 Task: In the  document customer.epubSelect Headings and apply  'Bold' Select the text and align it to the  'Center'. Select the table and apply  All Borders
Action: Mouse moved to (275, 386)
Screenshot: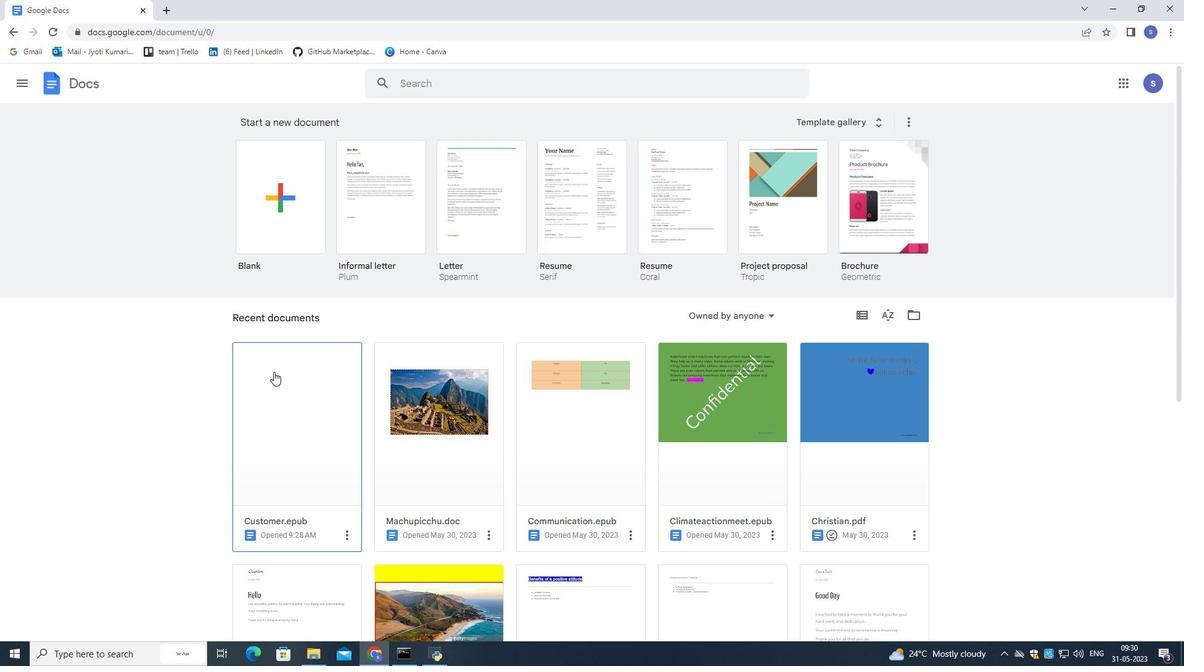 
Action: Mouse pressed left at (275, 386)
Screenshot: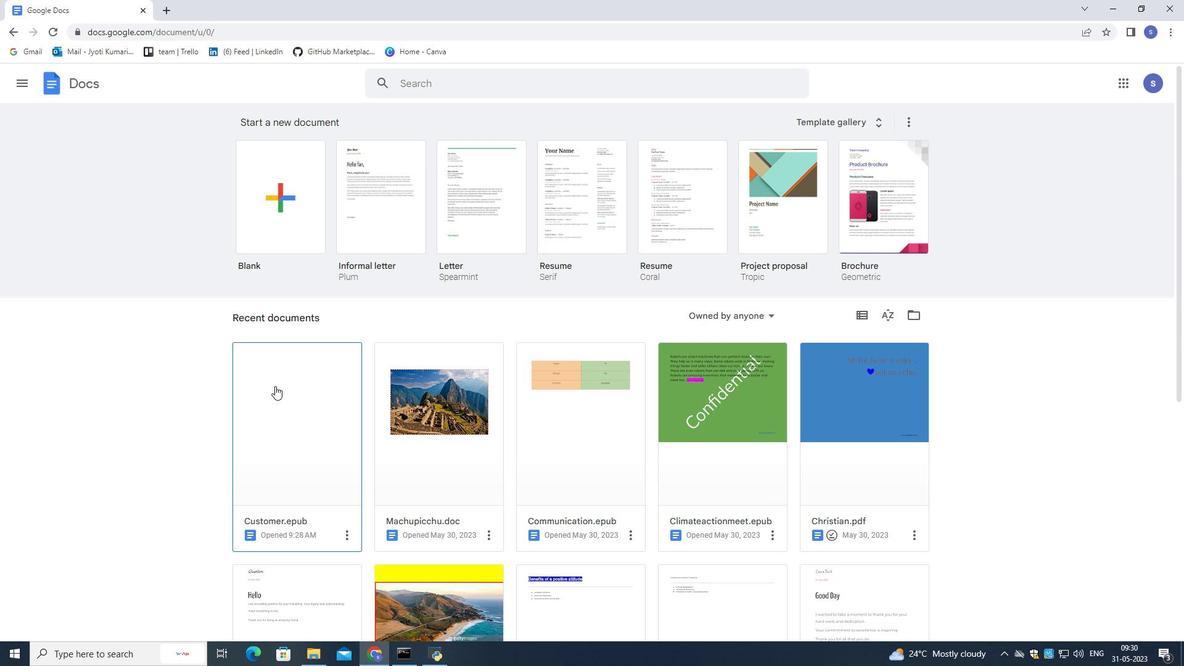 
Action: Mouse moved to (676, 243)
Screenshot: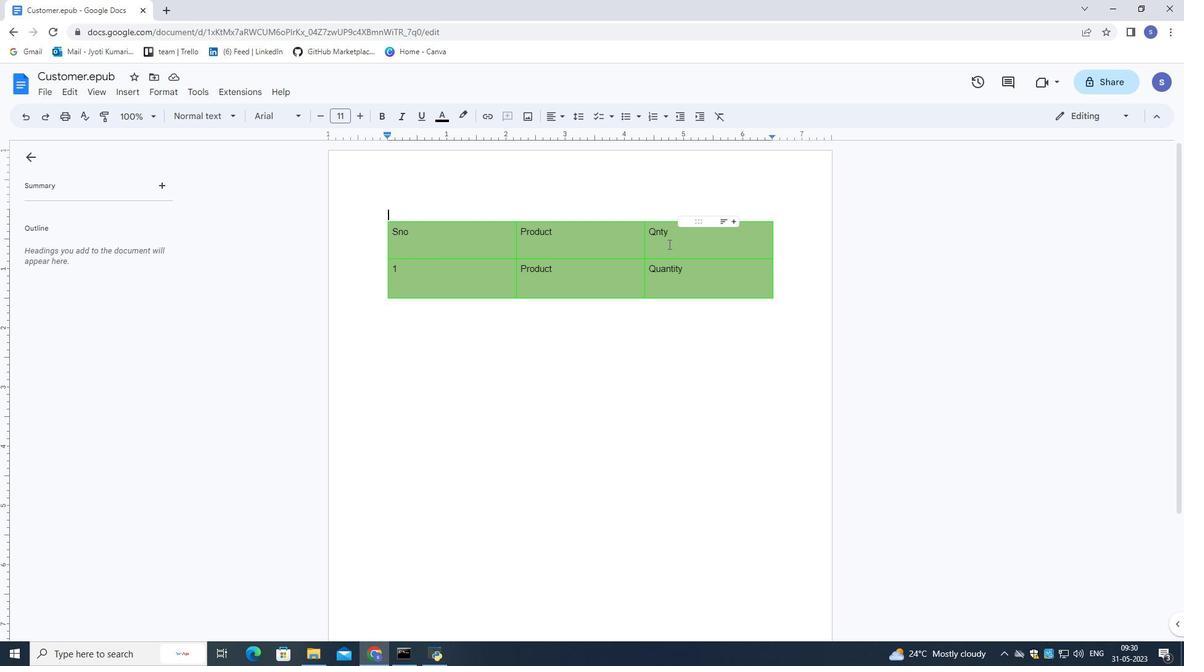 
Action: Mouse pressed left at (676, 243)
Screenshot: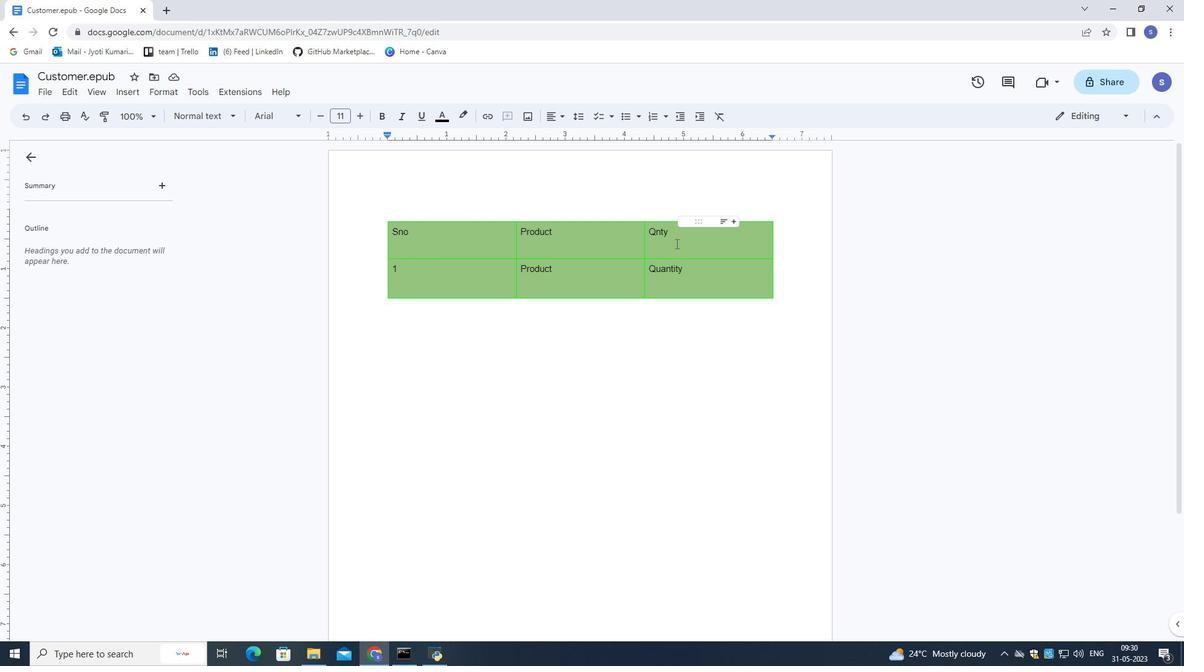 
Action: Mouse moved to (133, 91)
Screenshot: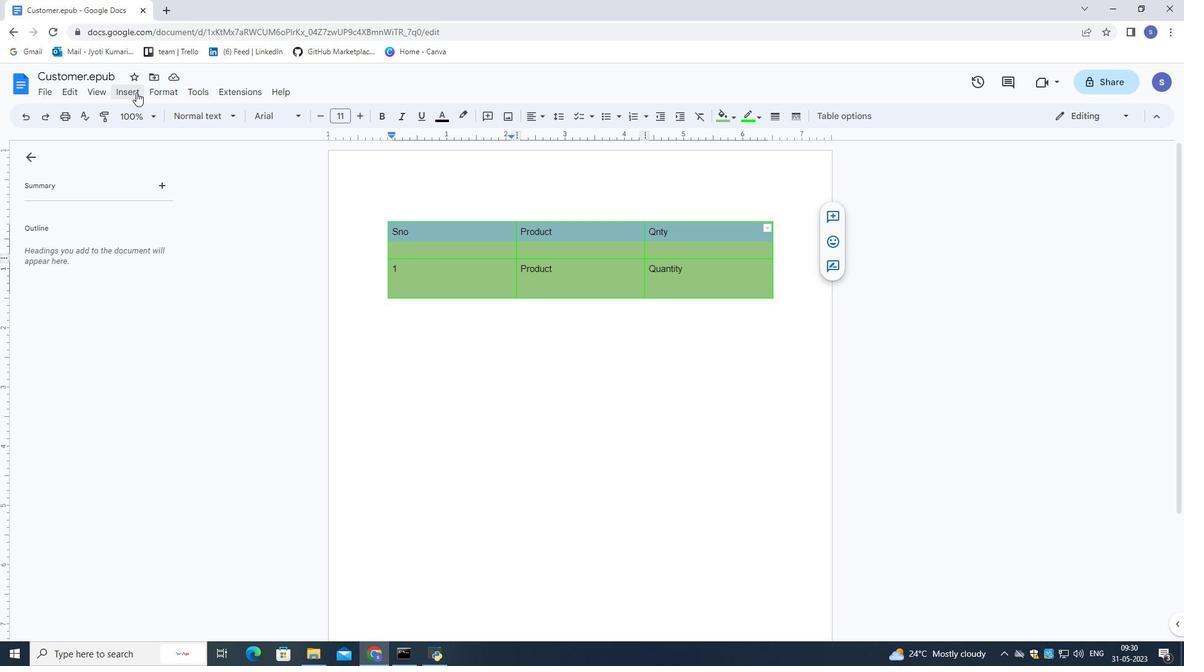 
Action: Mouse pressed left at (133, 91)
Screenshot: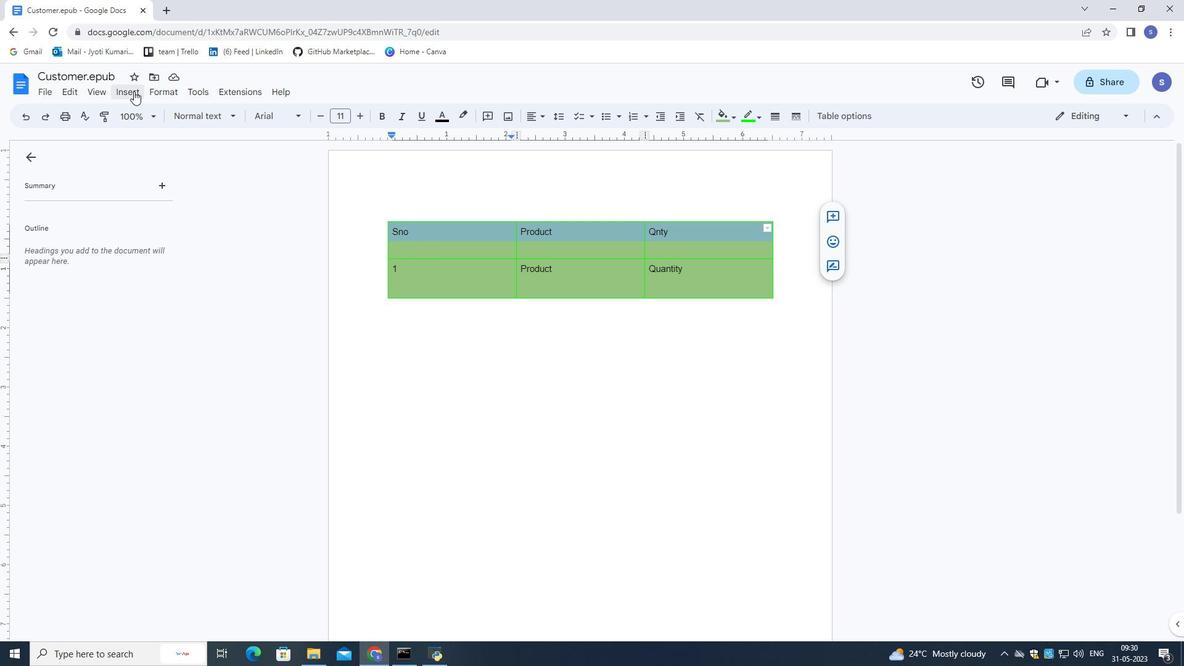 
Action: Mouse moved to (415, 114)
Screenshot: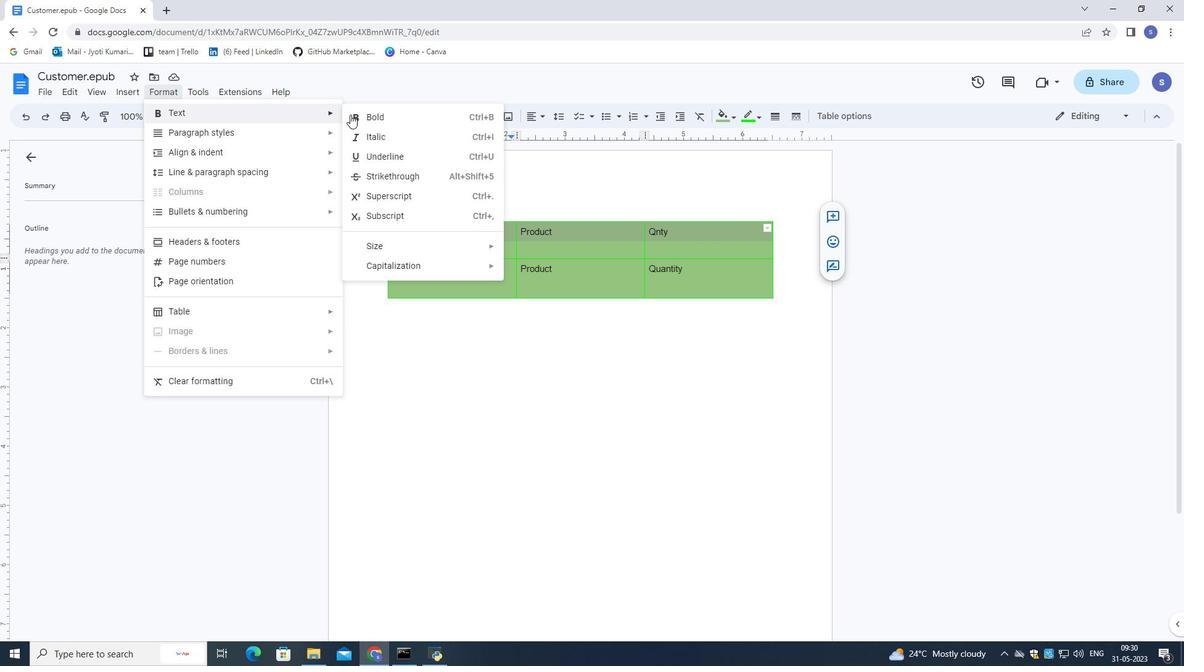 
Action: Mouse pressed left at (415, 114)
Screenshot: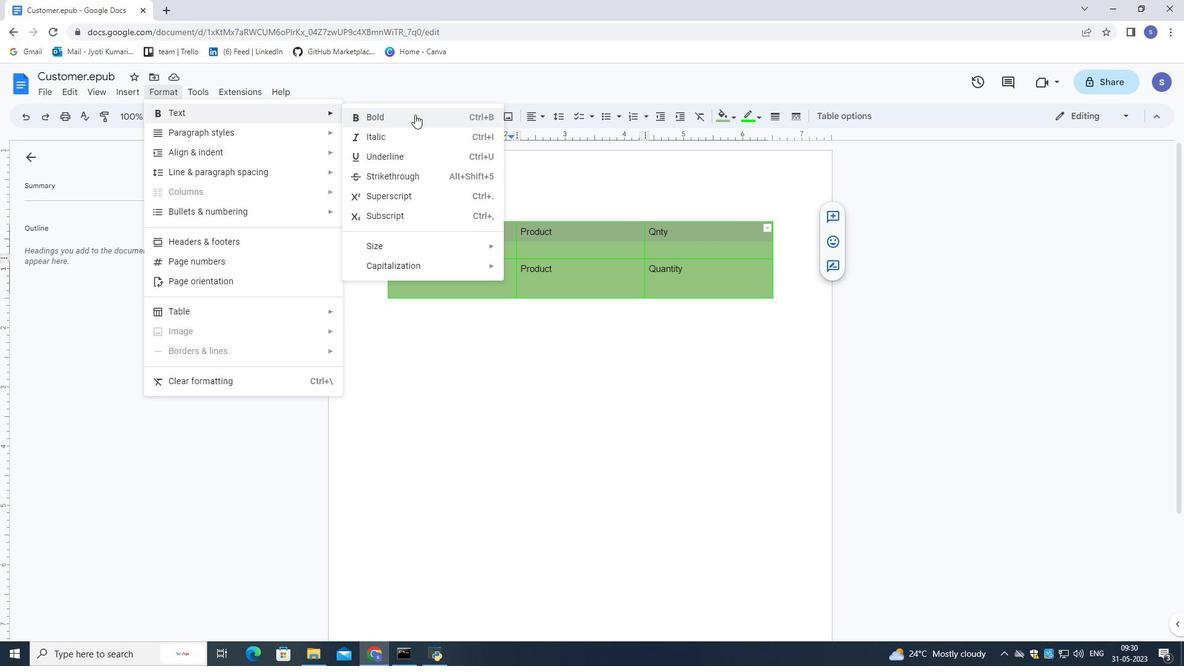 
Action: Mouse moved to (478, 351)
Screenshot: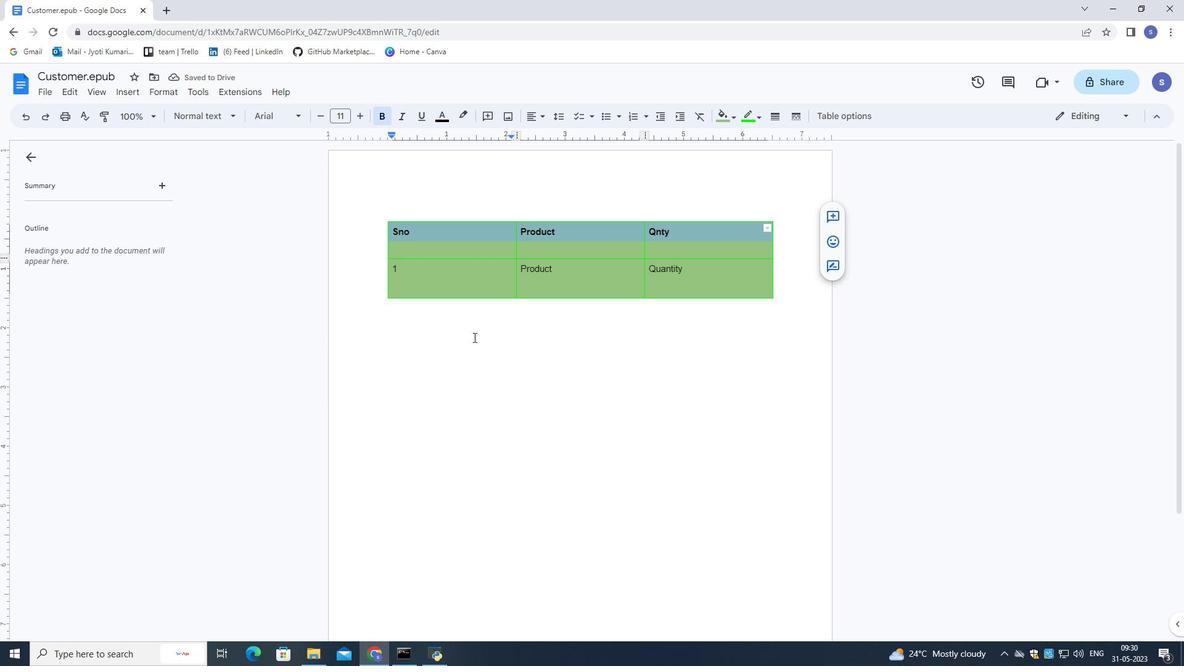 
Action: Mouse pressed left at (478, 351)
Screenshot: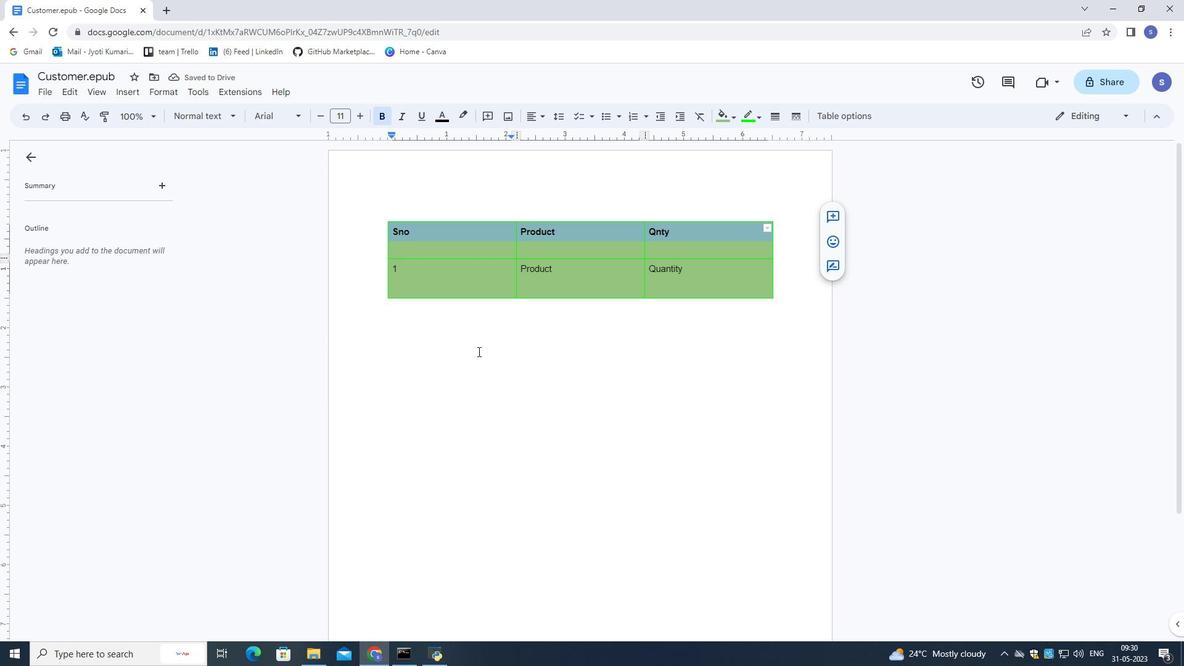 
Action: Mouse moved to (706, 275)
Screenshot: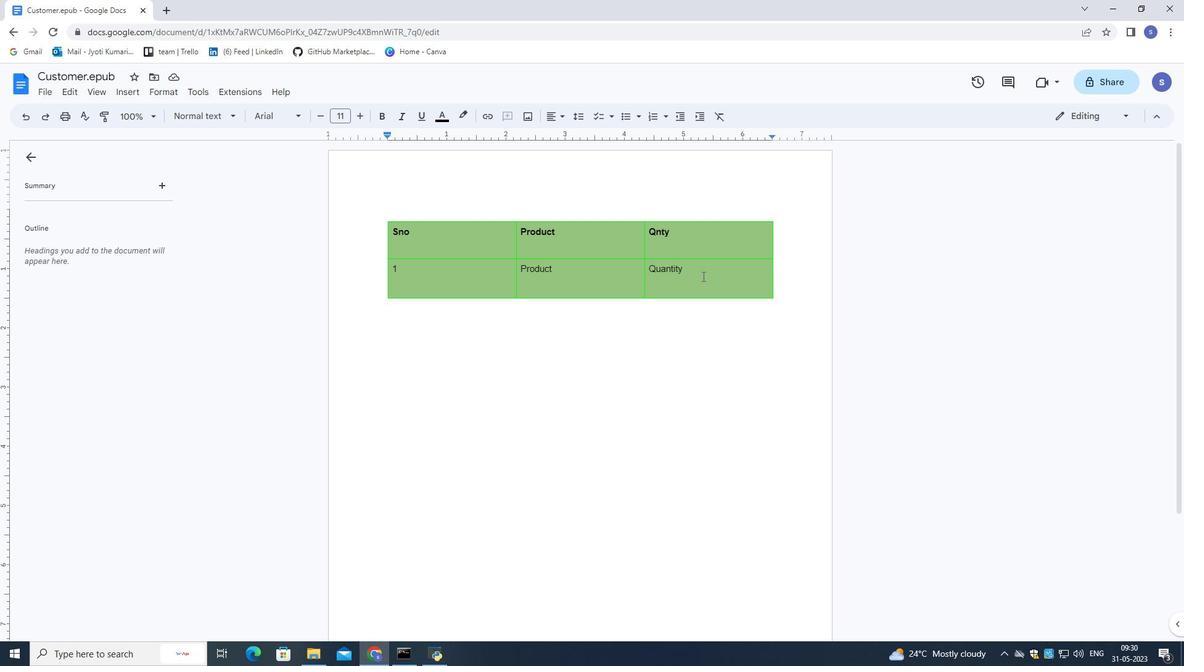 
Action: Mouse pressed left at (706, 275)
Screenshot: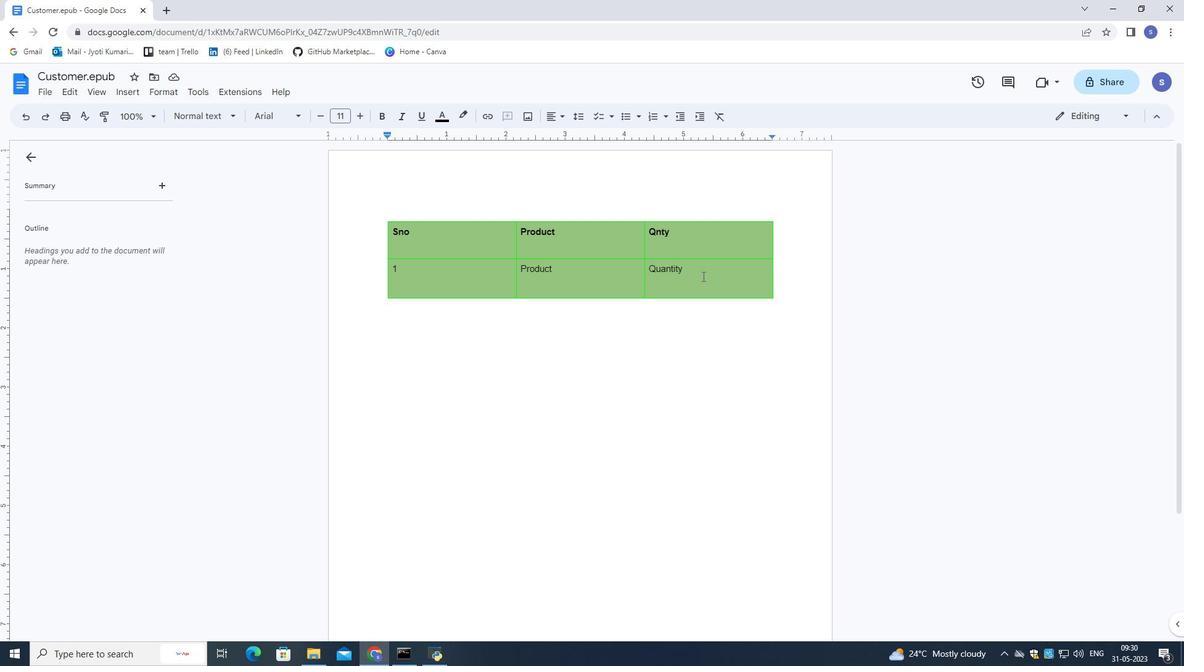 
Action: Mouse moved to (544, 116)
Screenshot: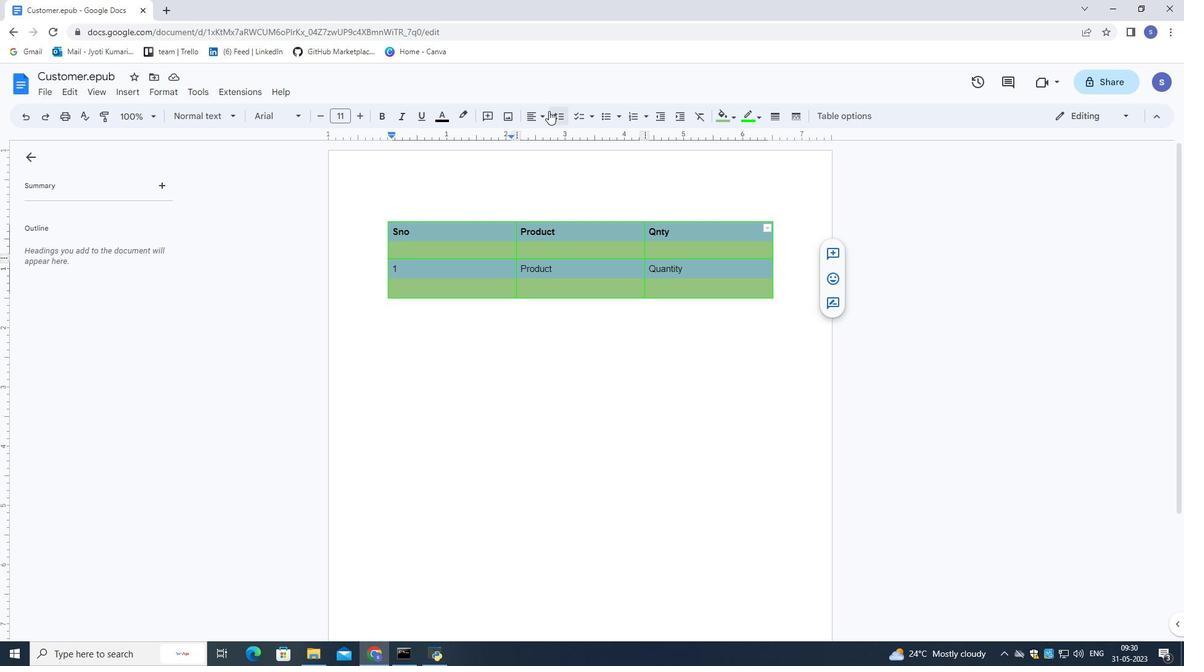 
Action: Mouse pressed left at (544, 116)
Screenshot: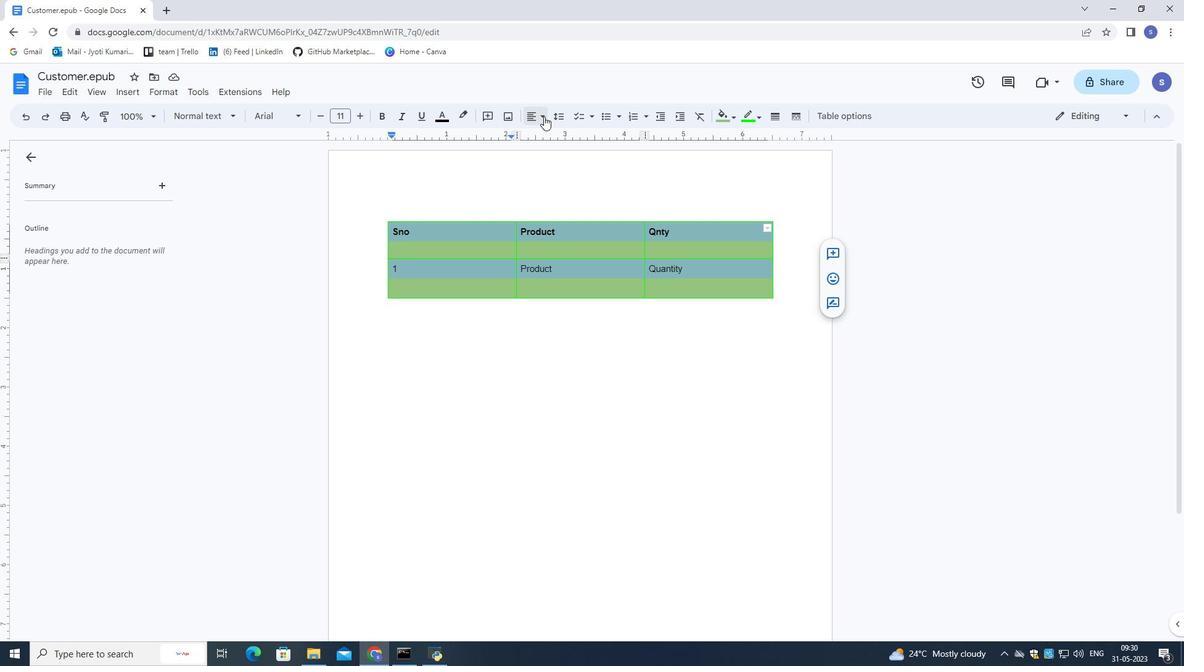 
Action: Mouse moved to (557, 144)
Screenshot: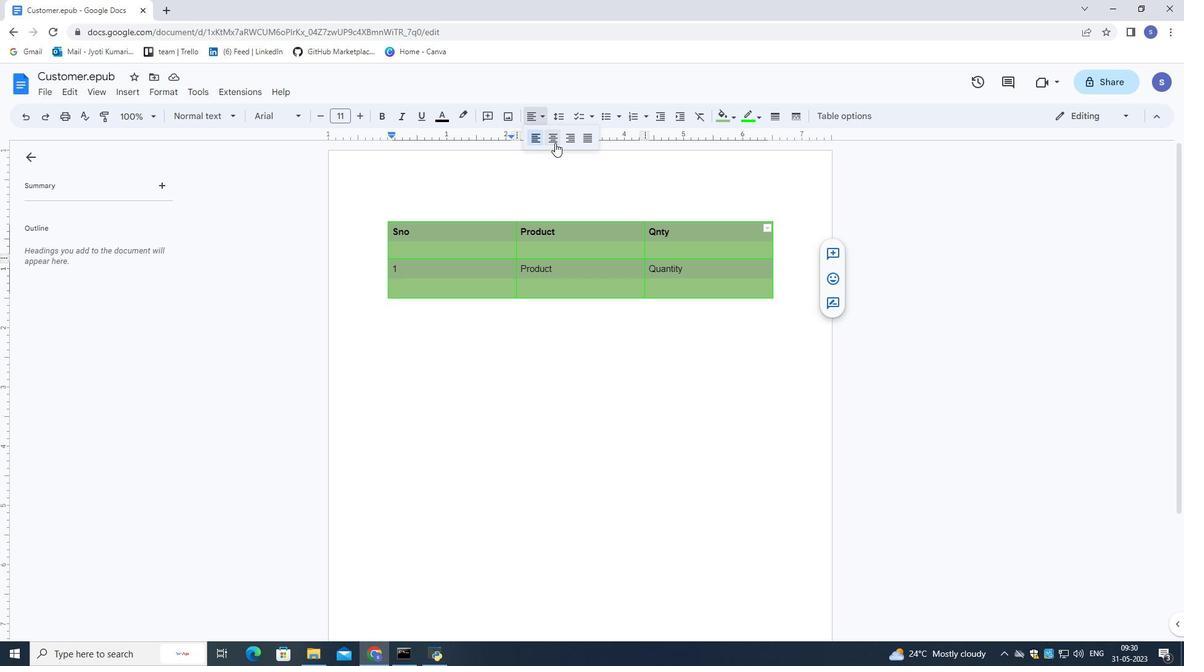 
Action: Mouse pressed left at (557, 144)
Screenshot: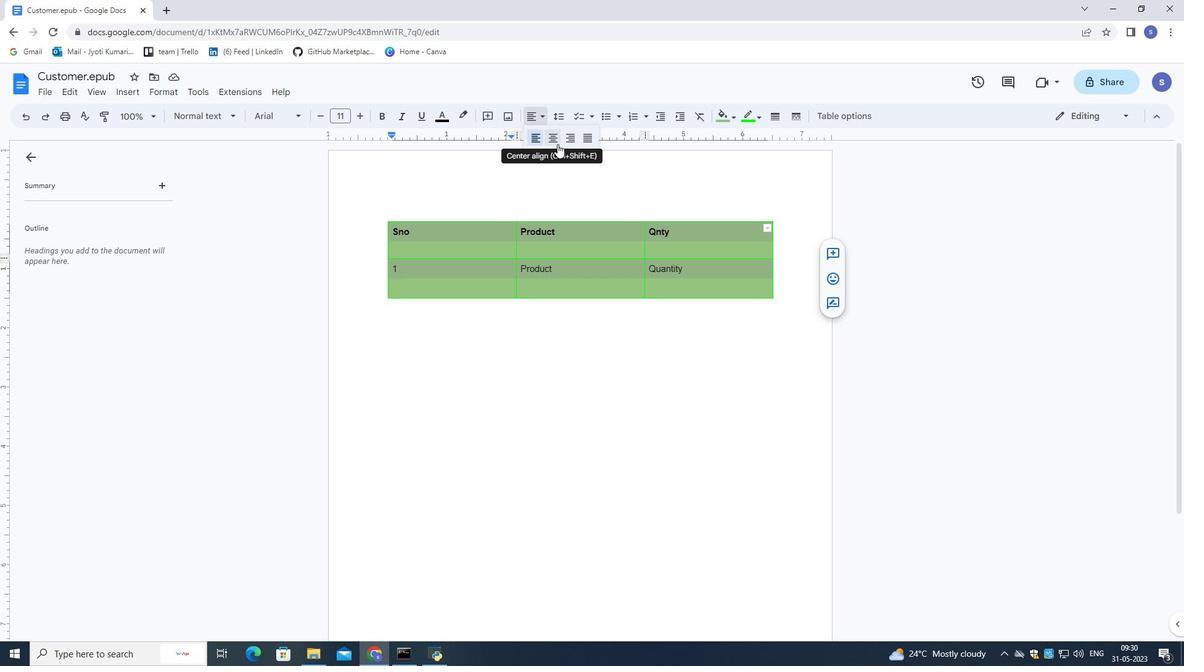 
Action: Mouse moved to (552, 188)
Screenshot: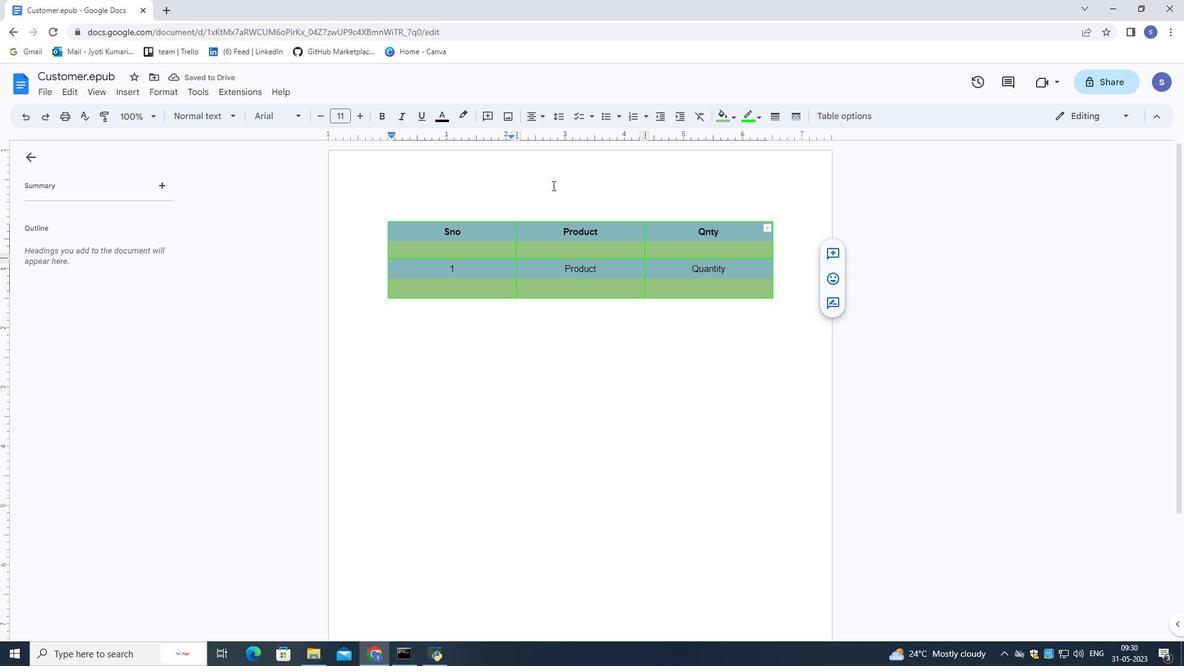 
Action: Mouse pressed left at (552, 188)
Screenshot: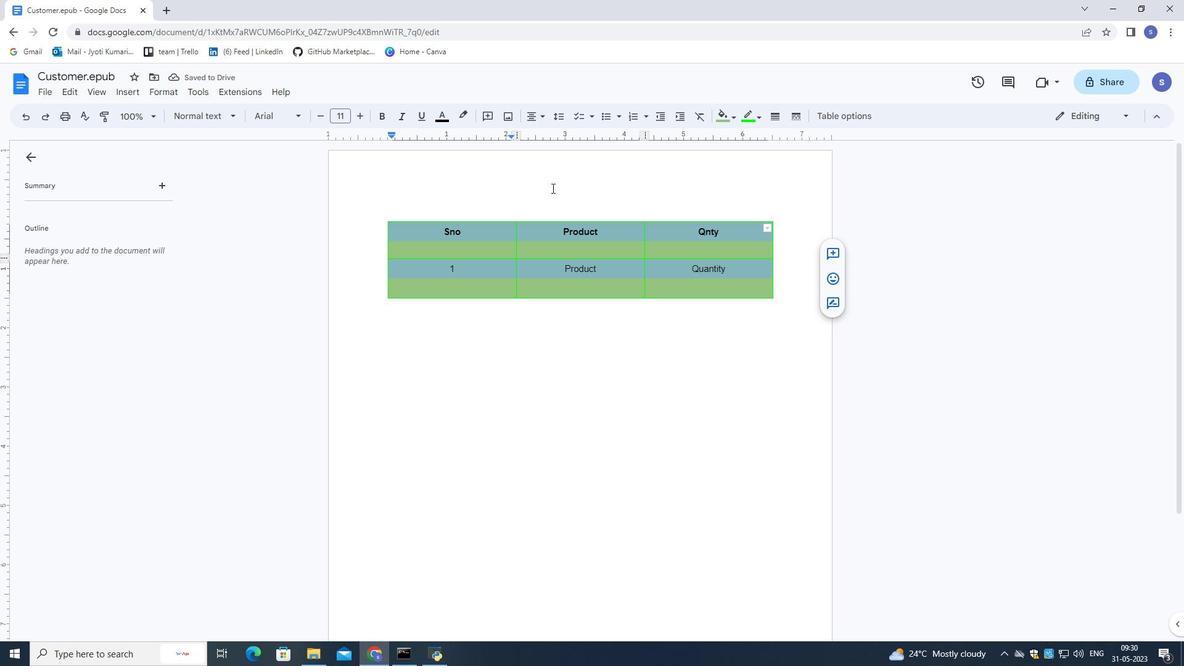 
Action: Mouse moved to (695, 289)
Screenshot: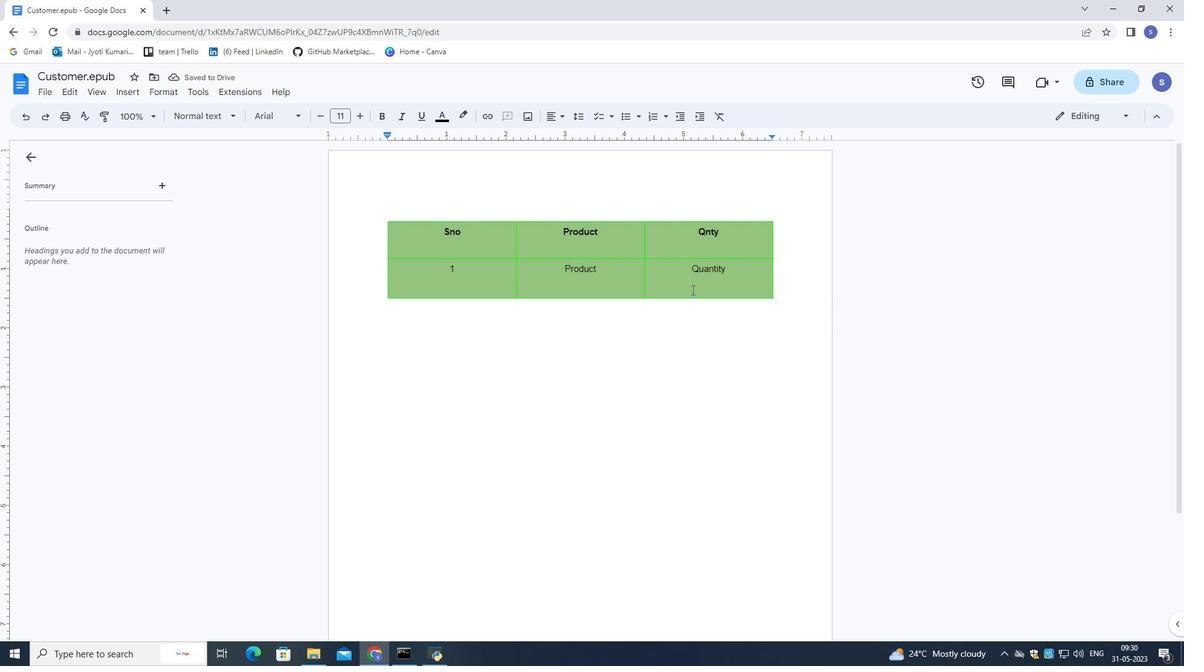 
Action: Mouse pressed left at (695, 289)
Screenshot: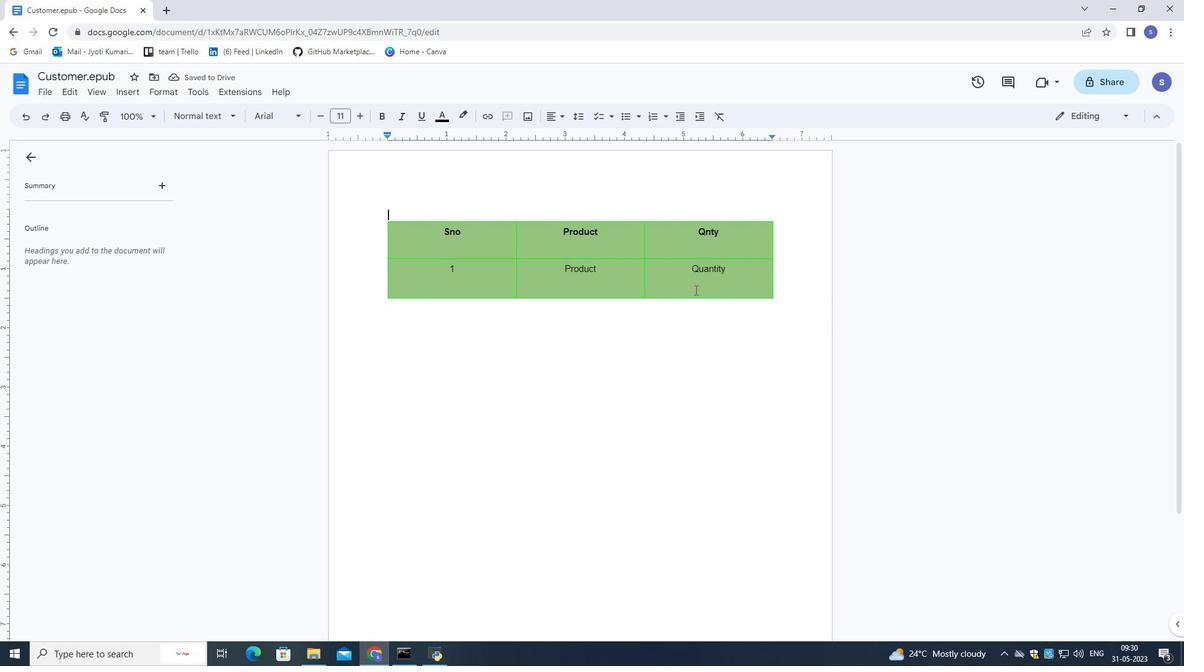 
Action: Mouse moved to (528, 318)
Screenshot: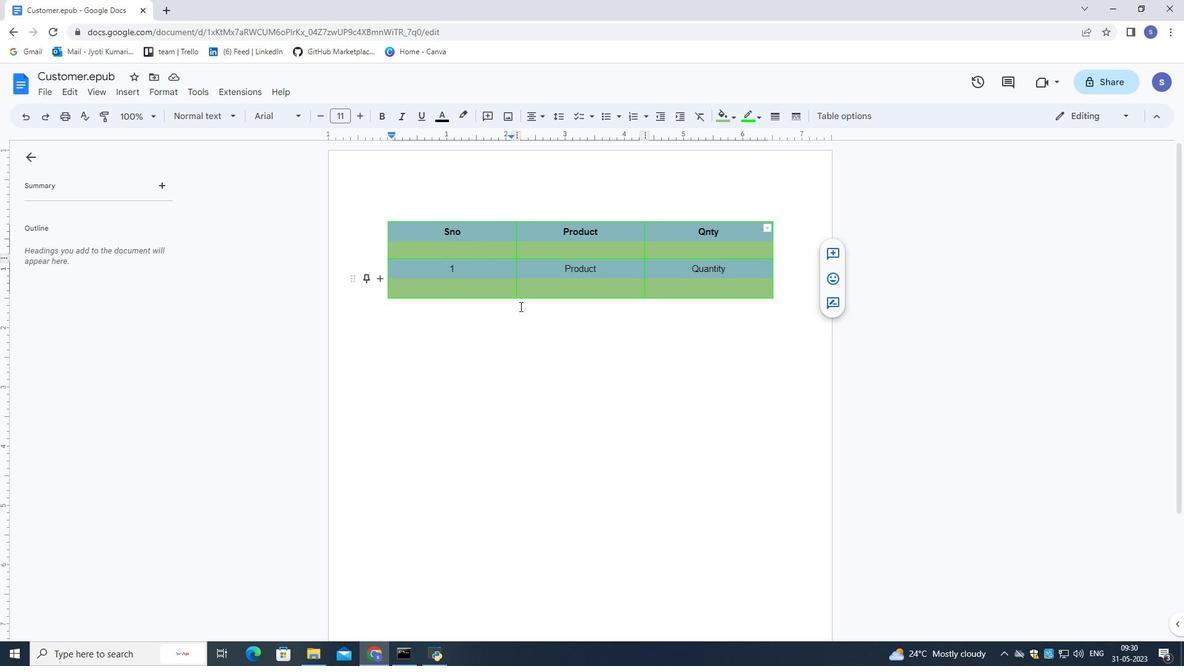 
Action: Mouse pressed left at (528, 318)
Screenshot: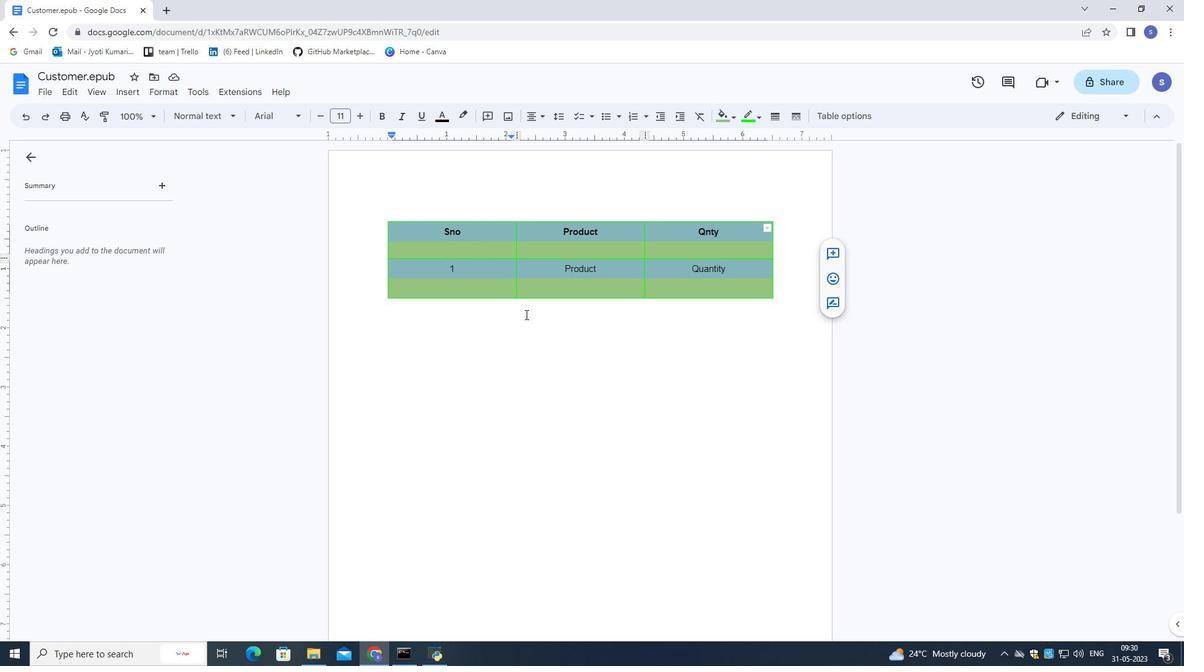 
Action: Mouse moved to (486, 282)
Screenshot: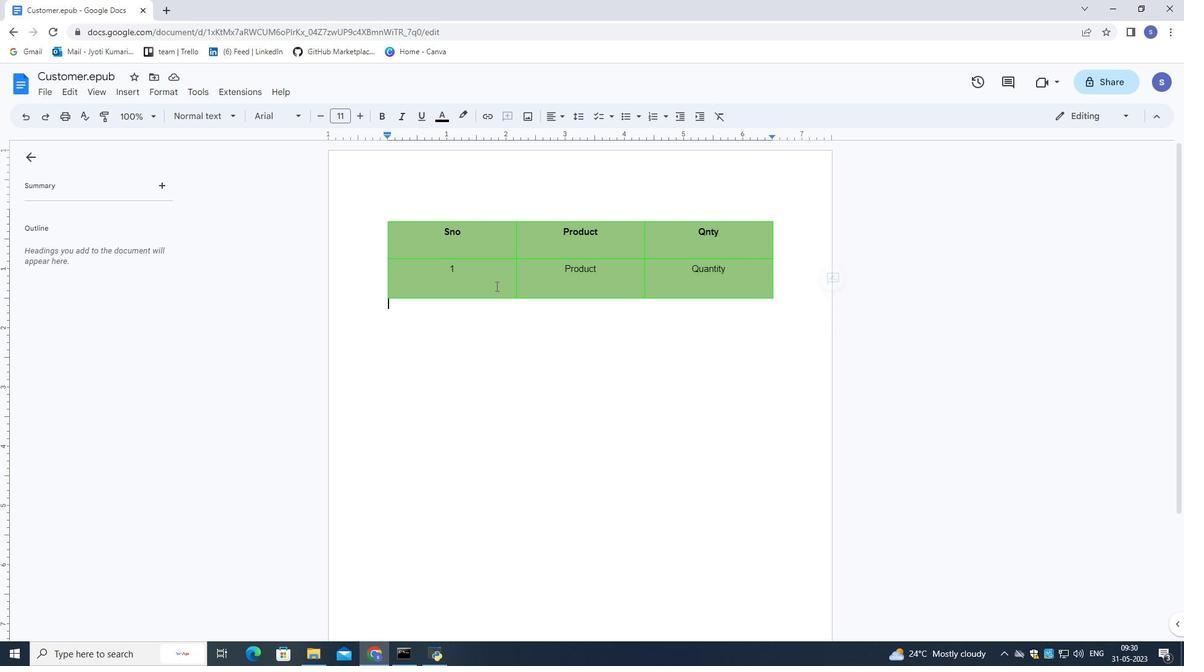 
Action: Mouse pressed left at (486, 282)
Screenshot: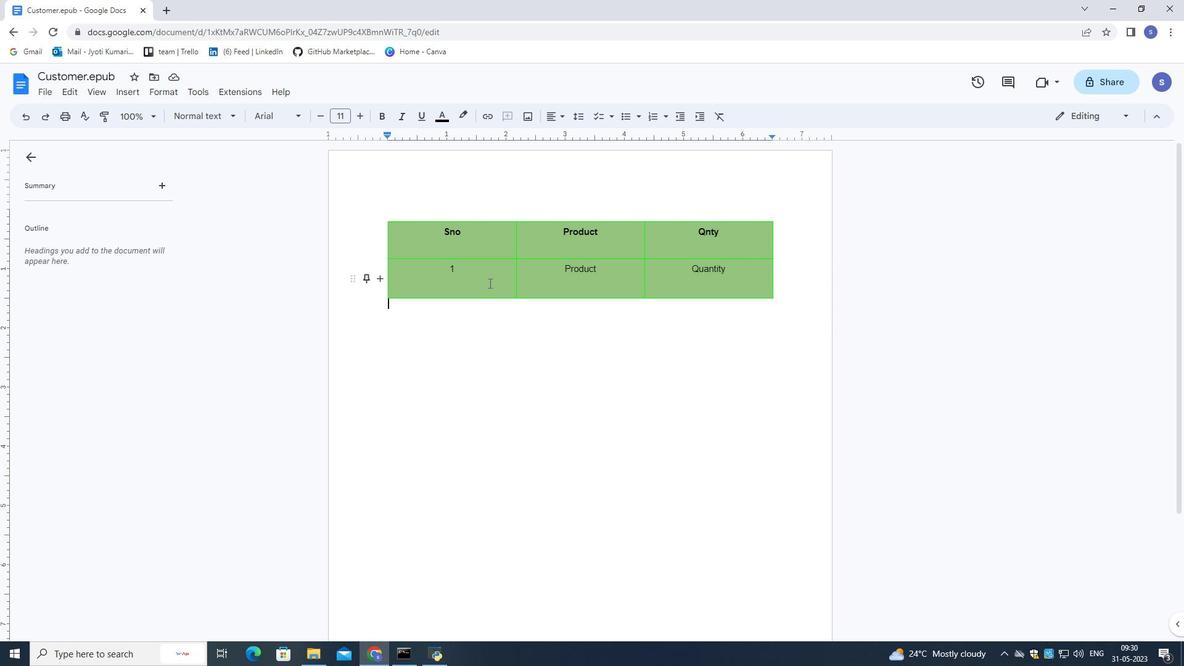 
Action: Mouse pressed left at (486, 282)
Screenshot: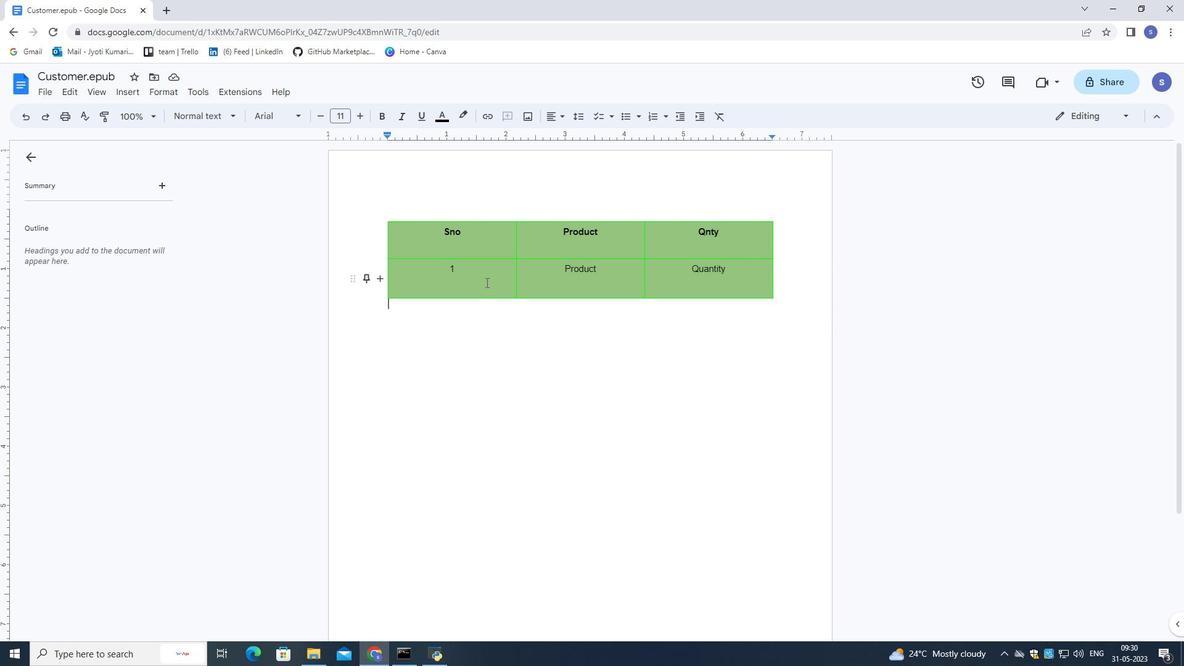 
Action: Mouse moved to (497, 236)
Screenshot: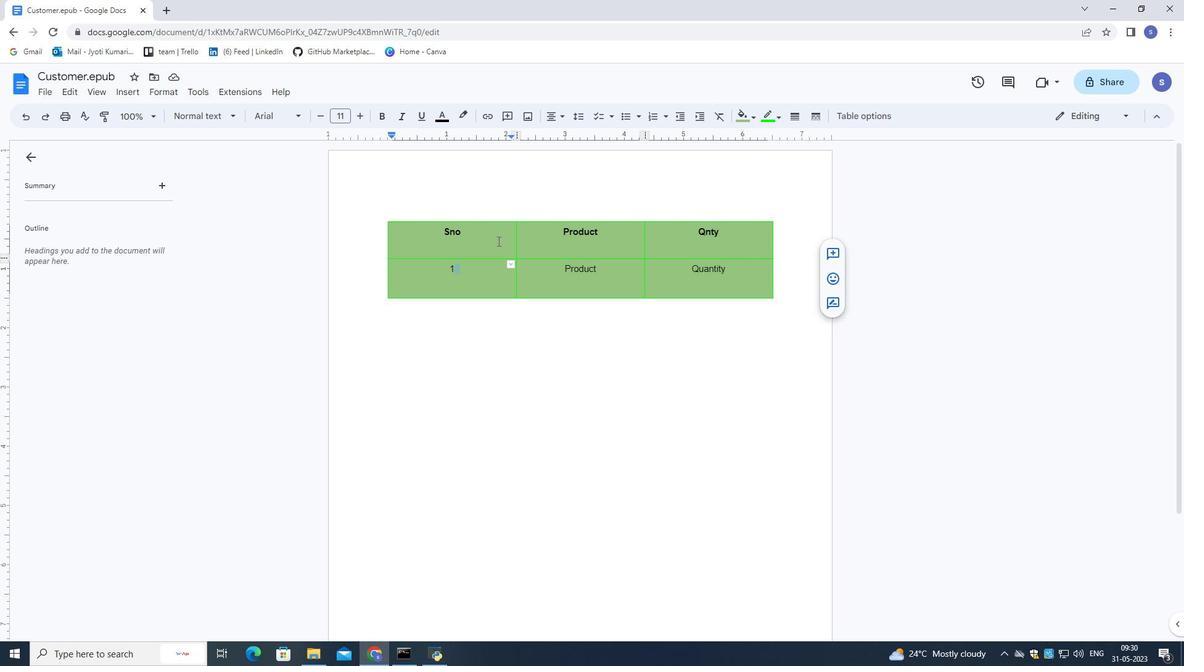 
Action: Mouse pressed left at (497, 236)
Screenshot: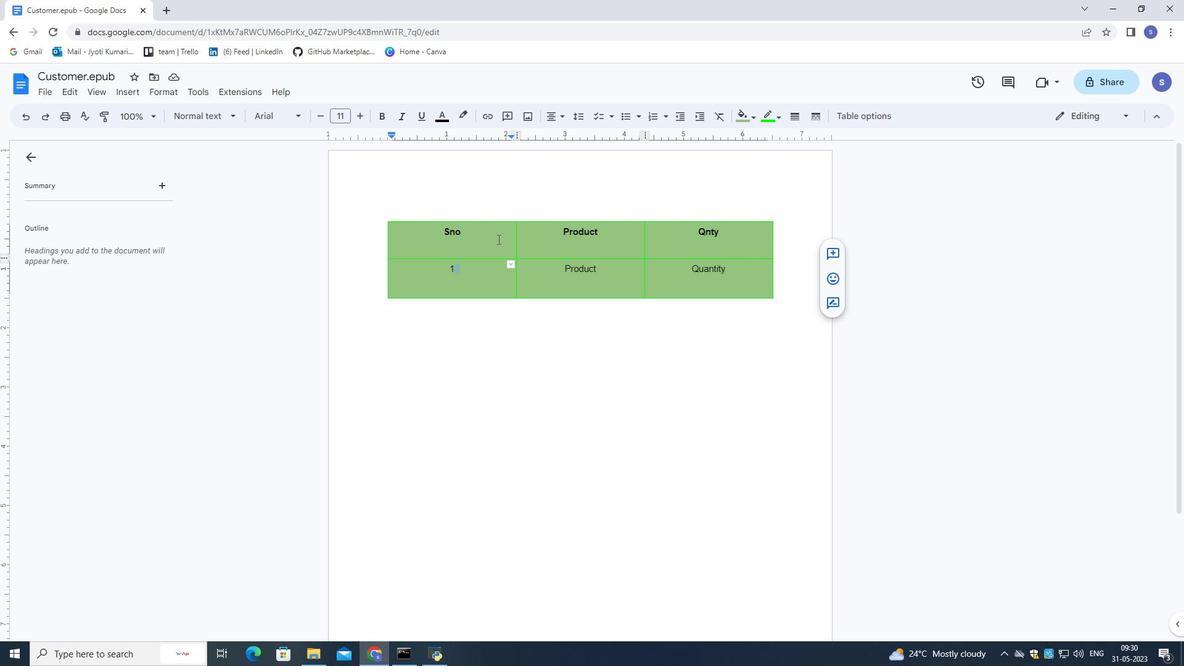 
Action: Mouse moved to (531, 217)
Screenshot: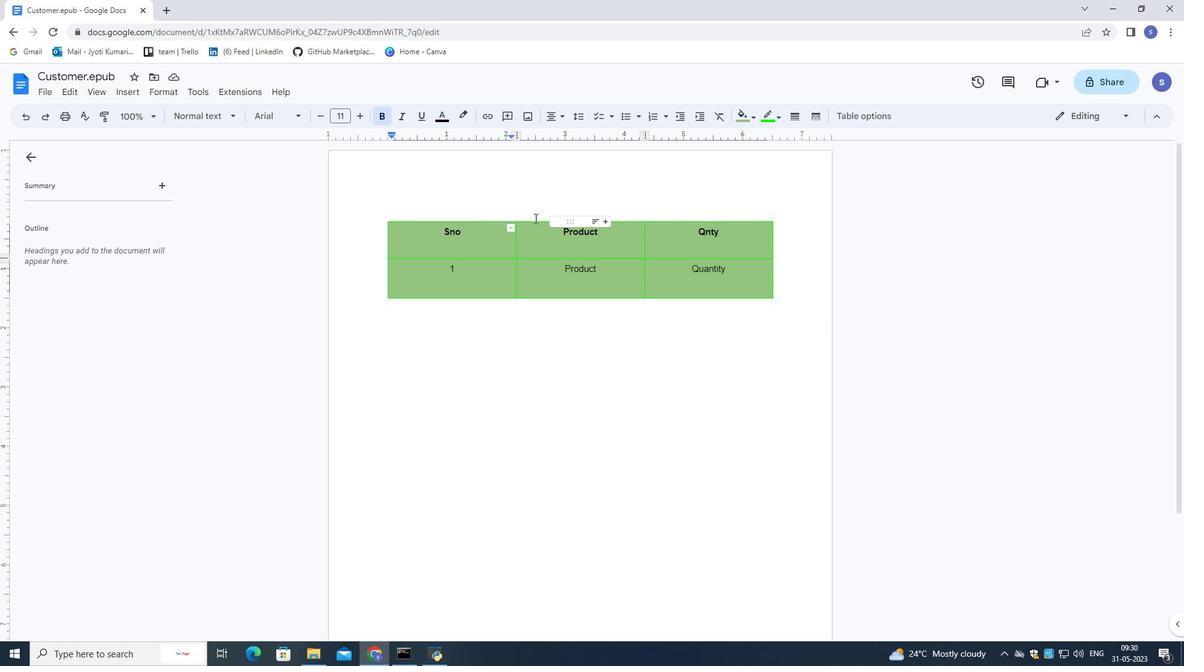 
Action: Mouse pressed left at (531, 217)
Screenshot: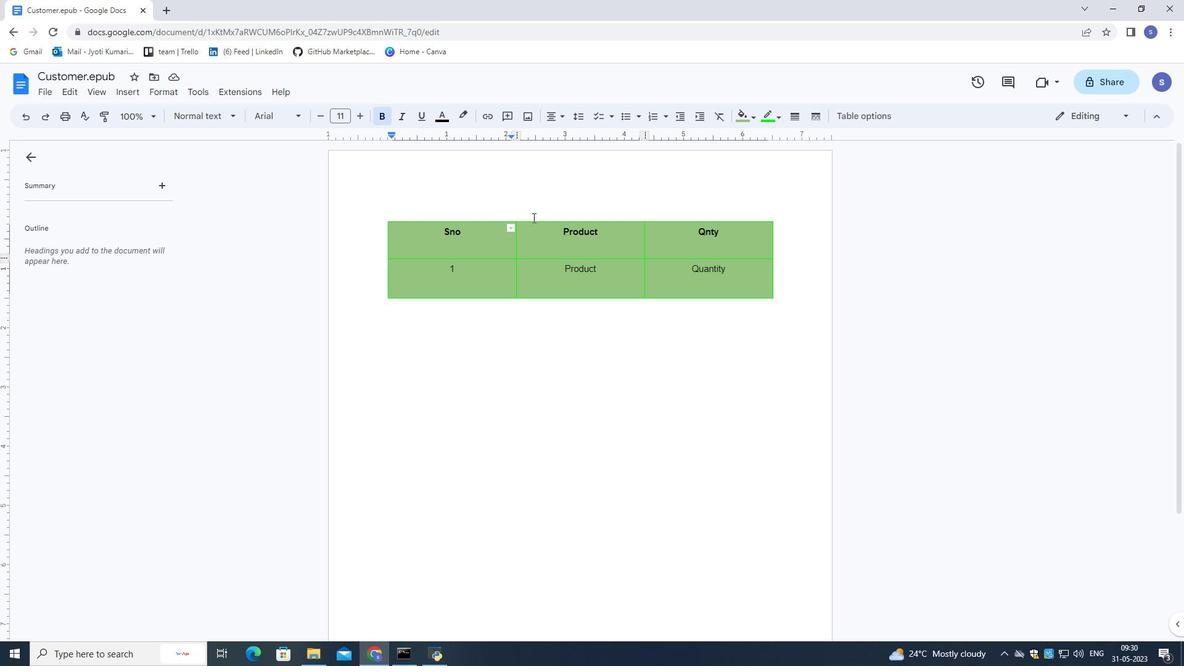 
Action: Mouse moved to (421, 229)
Screenshot: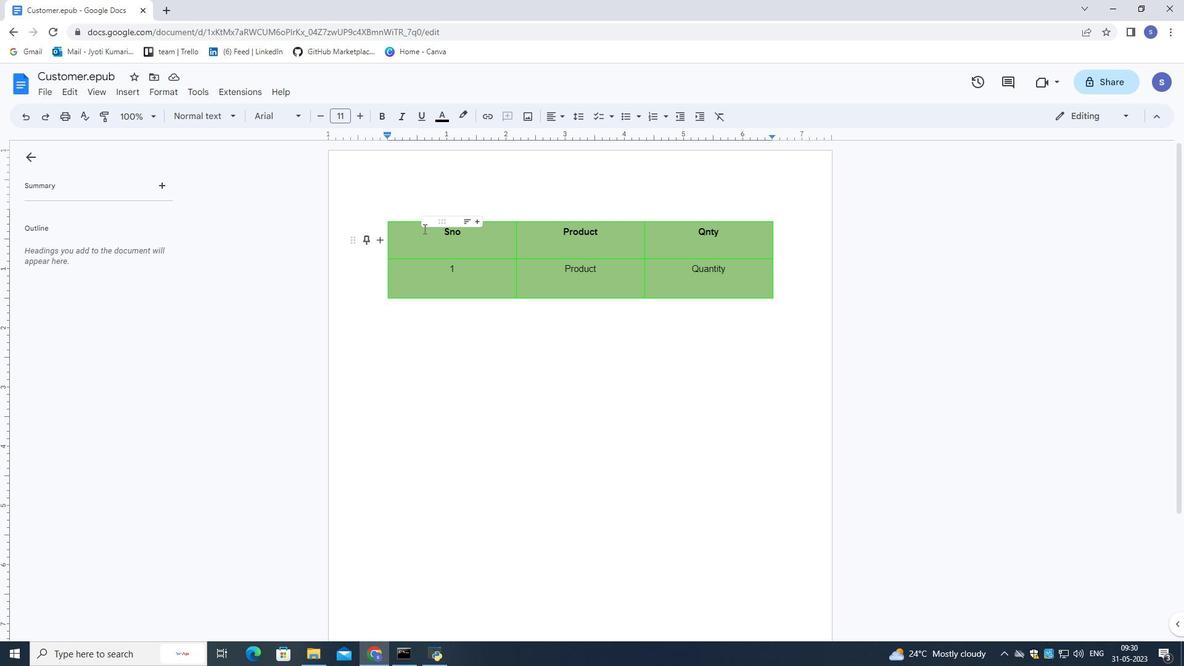 
Action: Mouse pressed left at (421, 229)
Screenshot: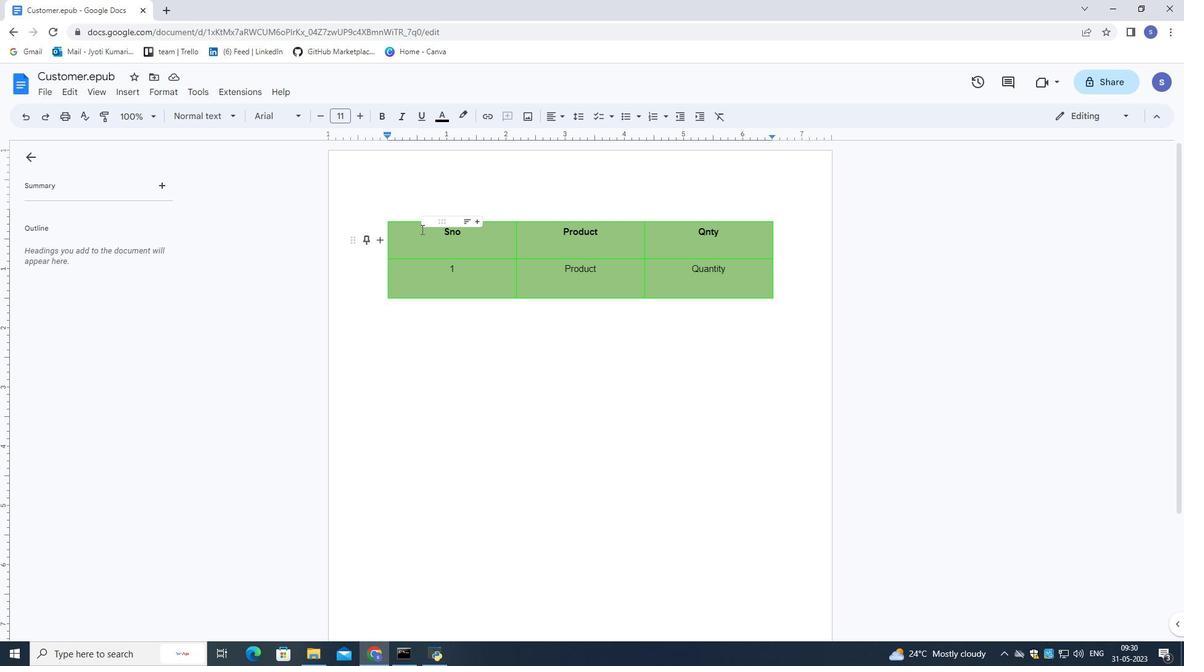 
Action: Mouse moved to (674, 117)
Screenshot: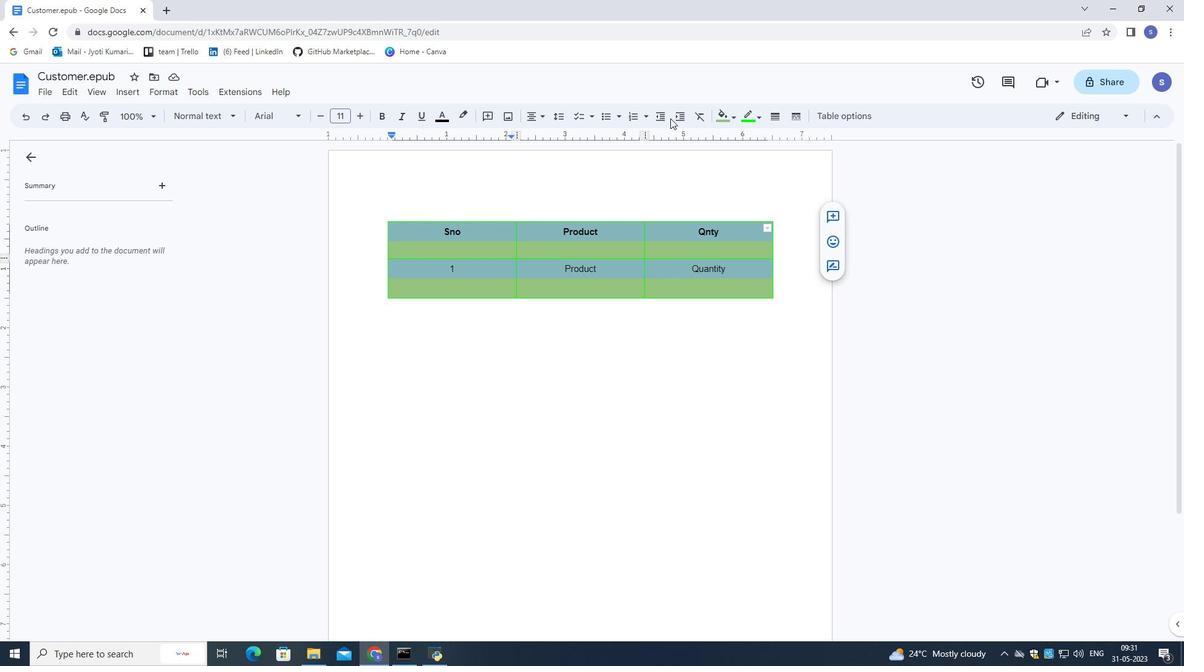 
Action: Mouse pressed left at (674, 117)
Screenshot: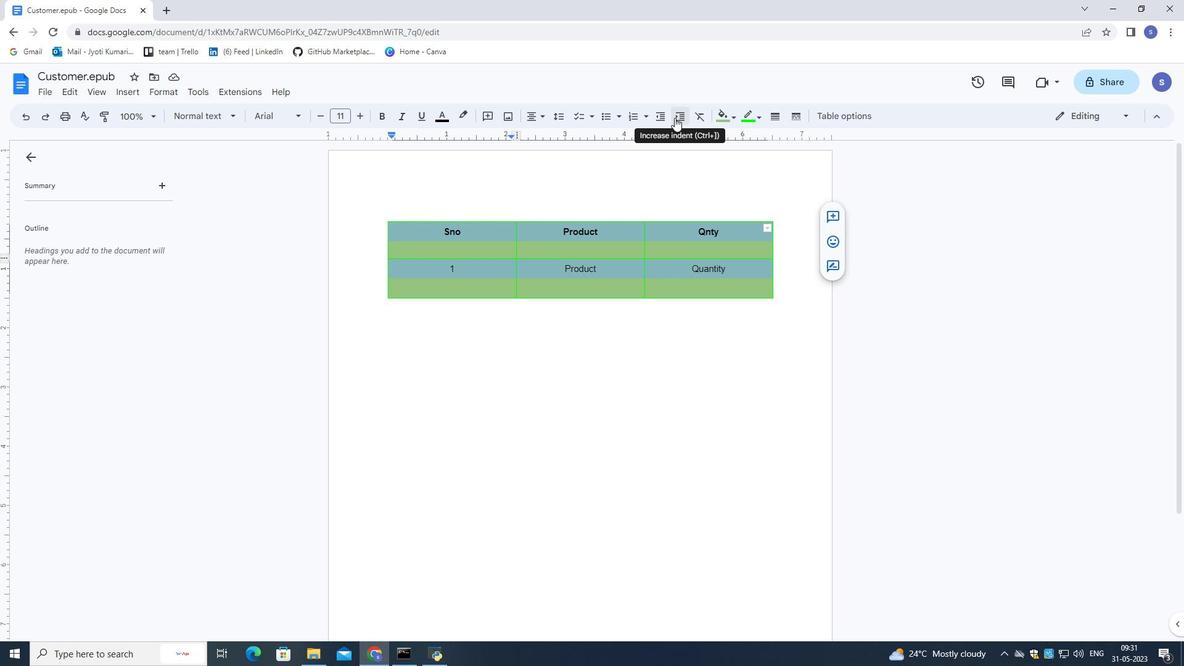 
Action: Mouse moved to (654, 117)
Screenshot: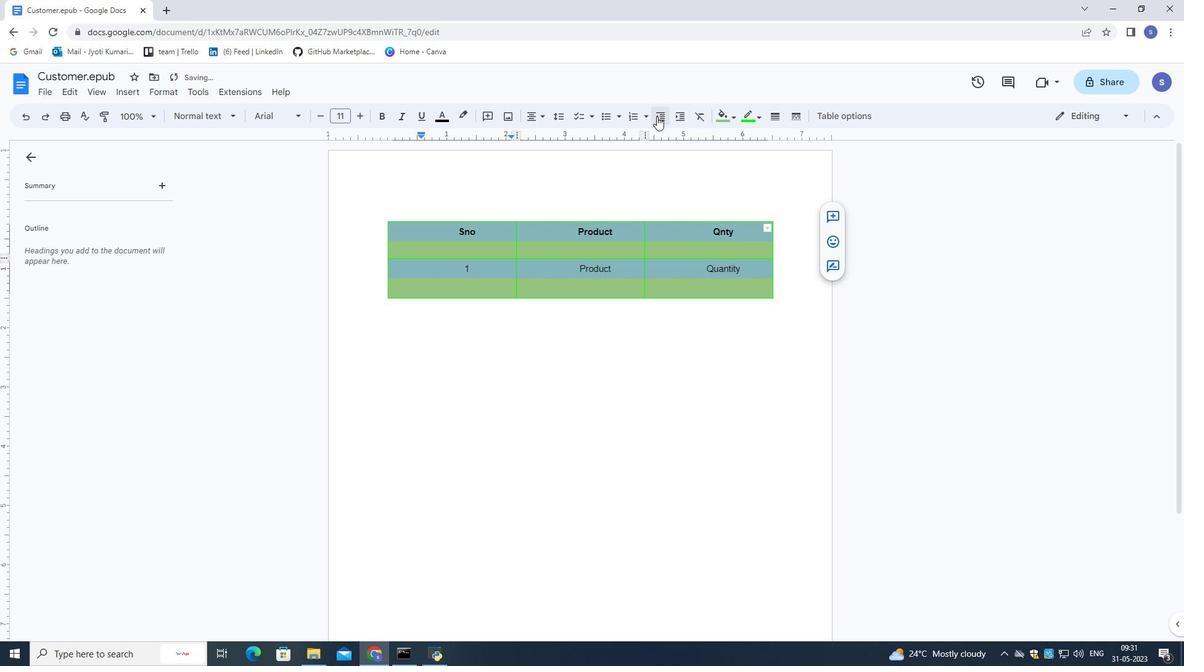 
Action: Mouse pressed left at (654, 117)
Screenshot: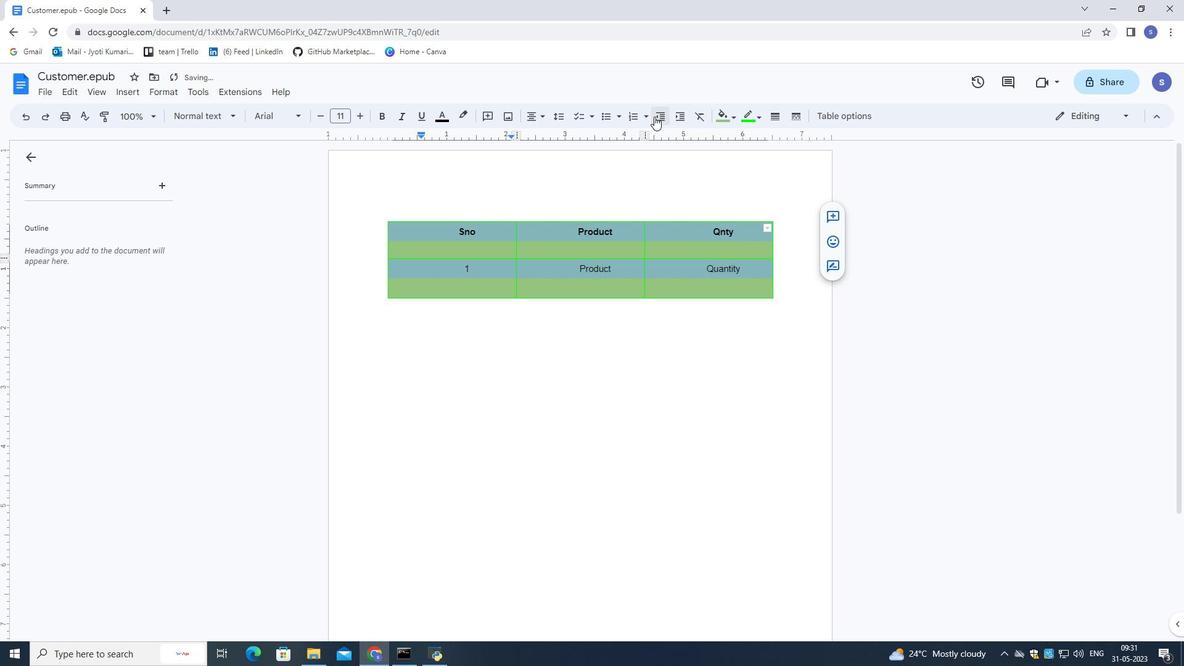 
Action: Mouse moved to (779, 113)
Screenshot: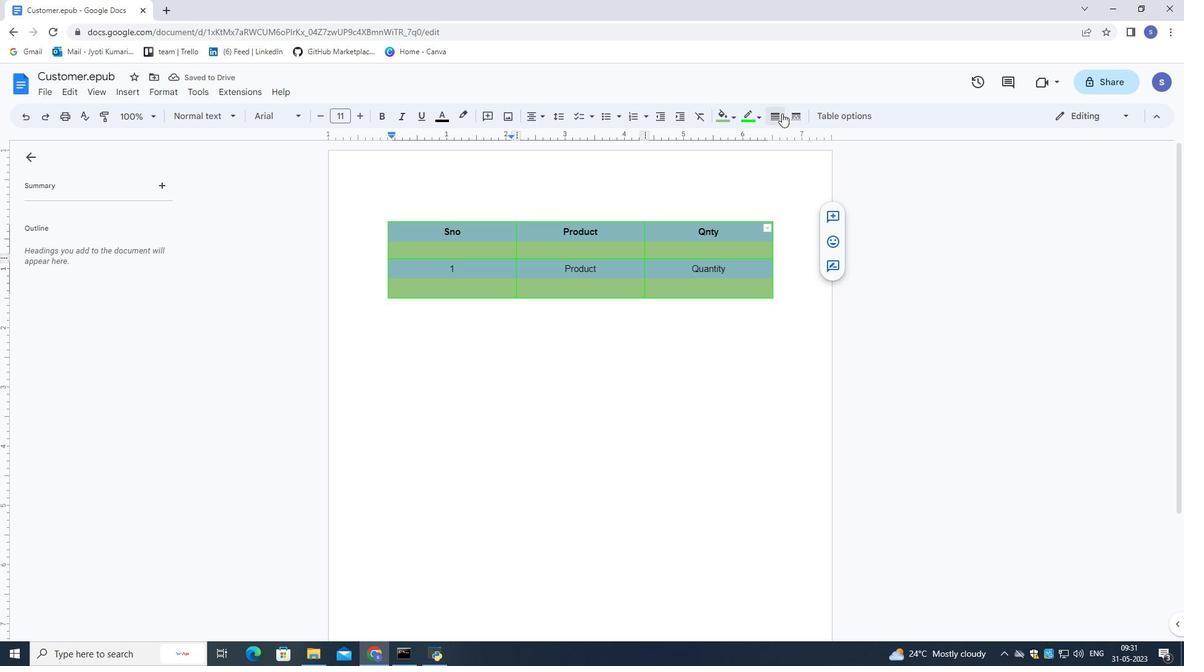 
Action: Mouse pressed left at (779, 113)
Screenshot: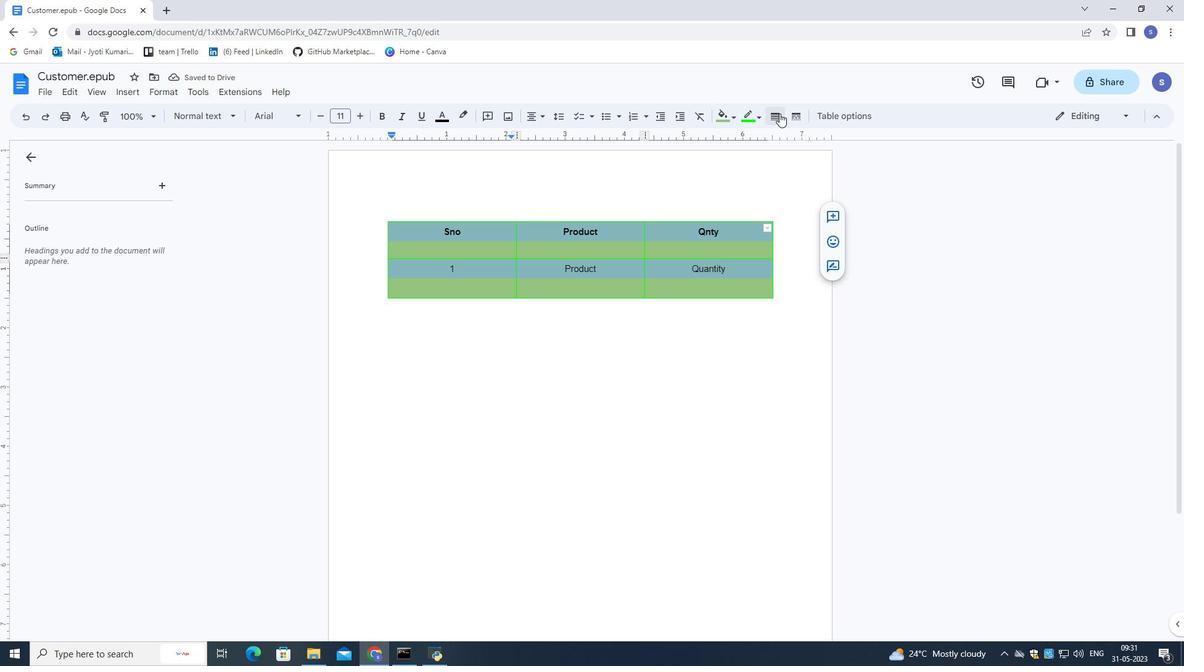 
Action: Mouse moved to (807, 221)
Screenshot: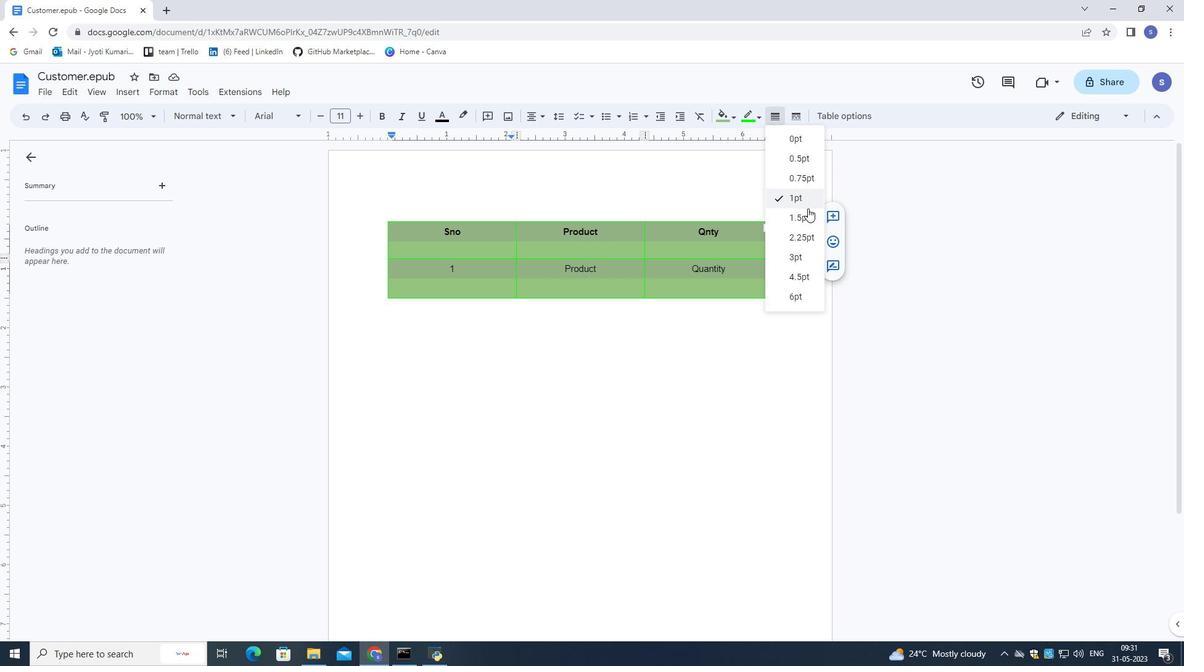 
Action: Mouse pressed left at (807, 221)
Screenshot: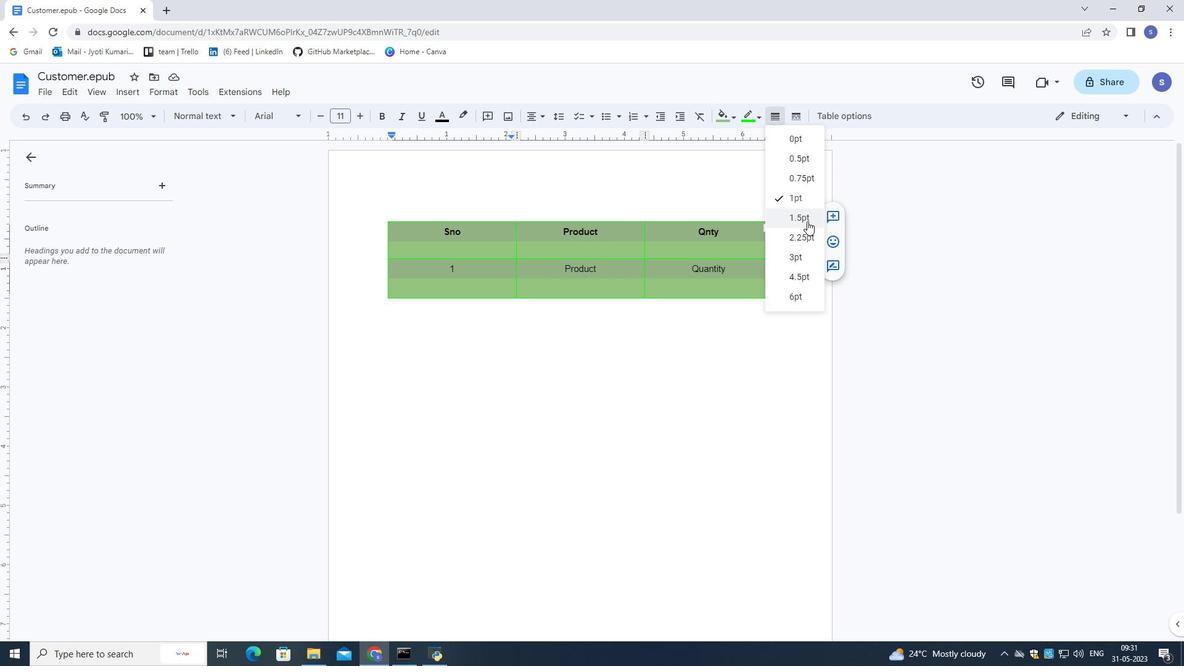 
Action: Mouse moved to (758, 121)
Screenshot: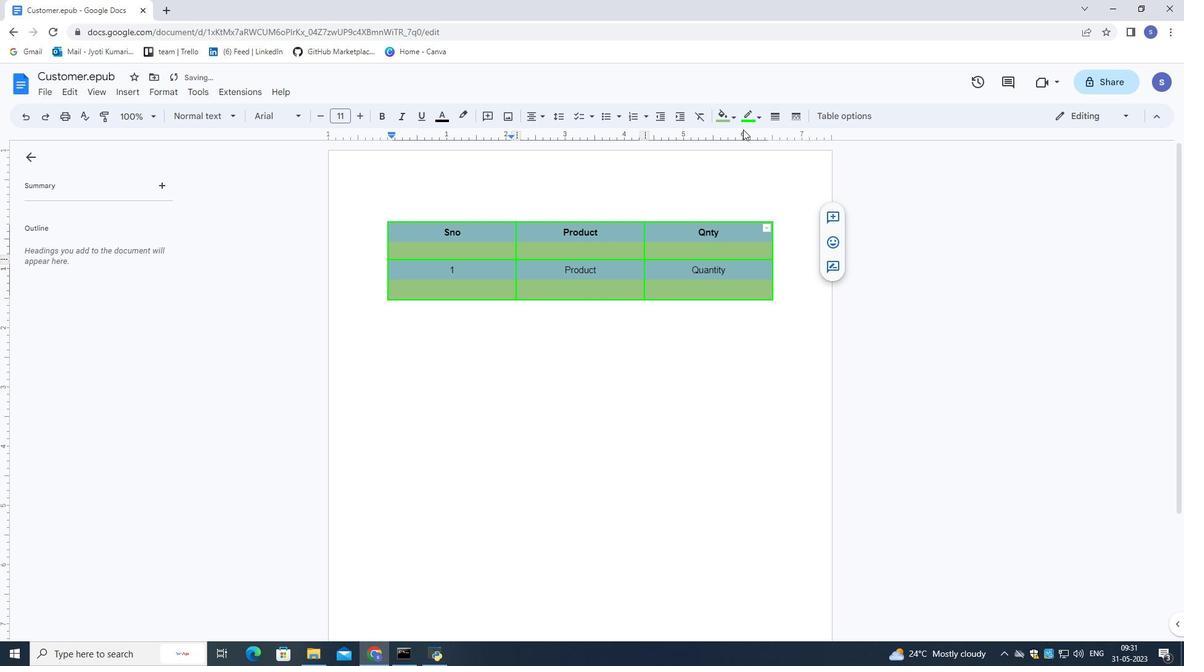 
Action: Mouse pressed left at (758, 121)
Screenshot: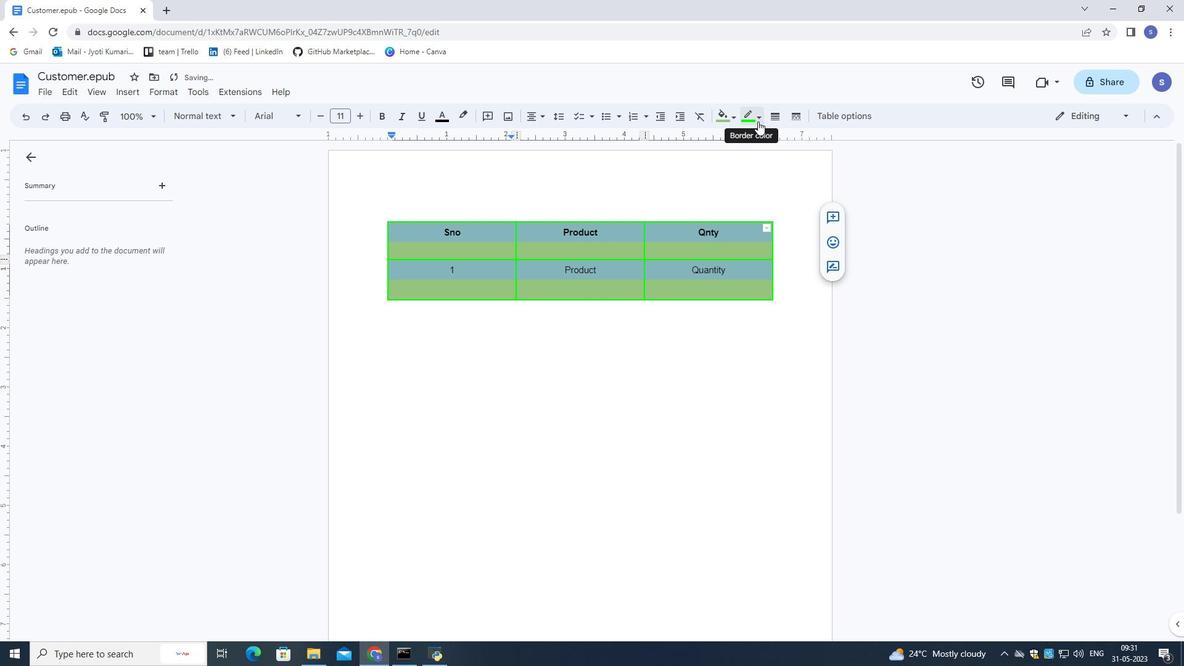 
Action: Mouse moved to (754, 137)
Screenshot: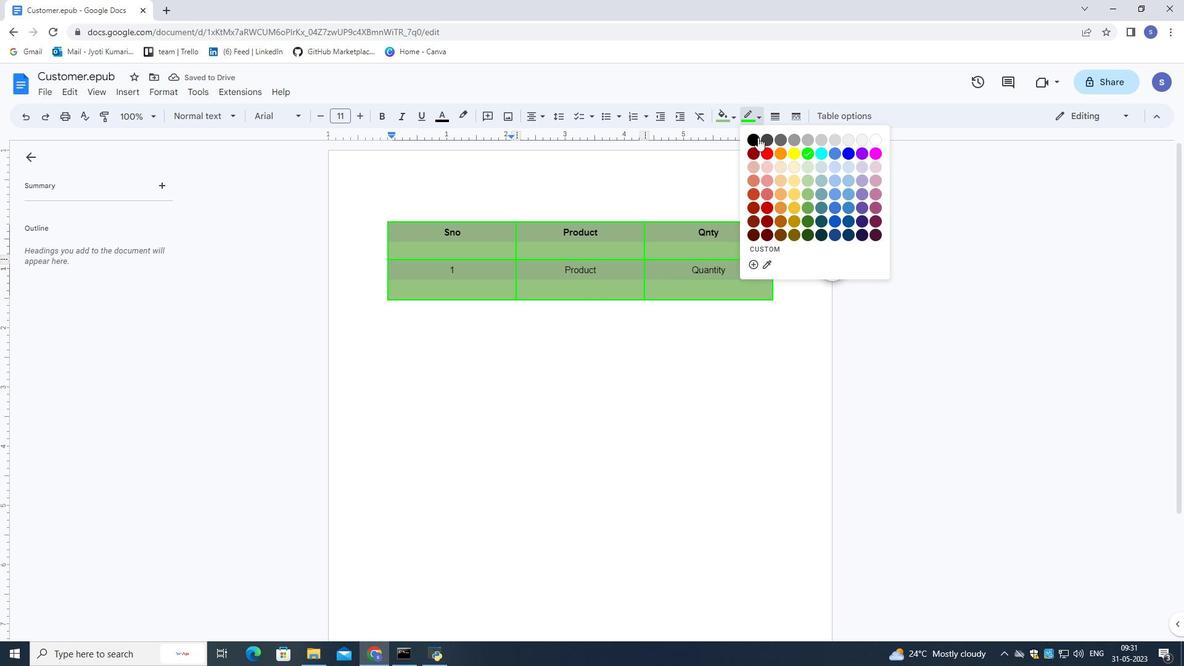 
Action: Mouse pressed left at (754, 137)
Screenshot: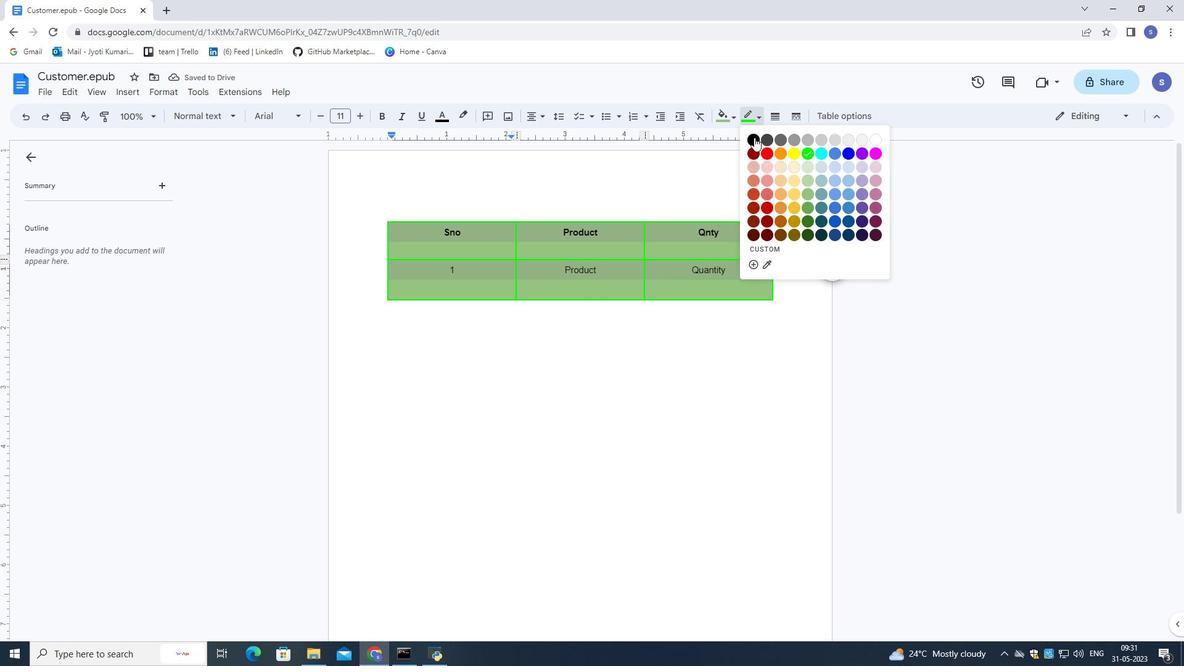 
Action: Mouse moved to (698, 177)
Screenshot: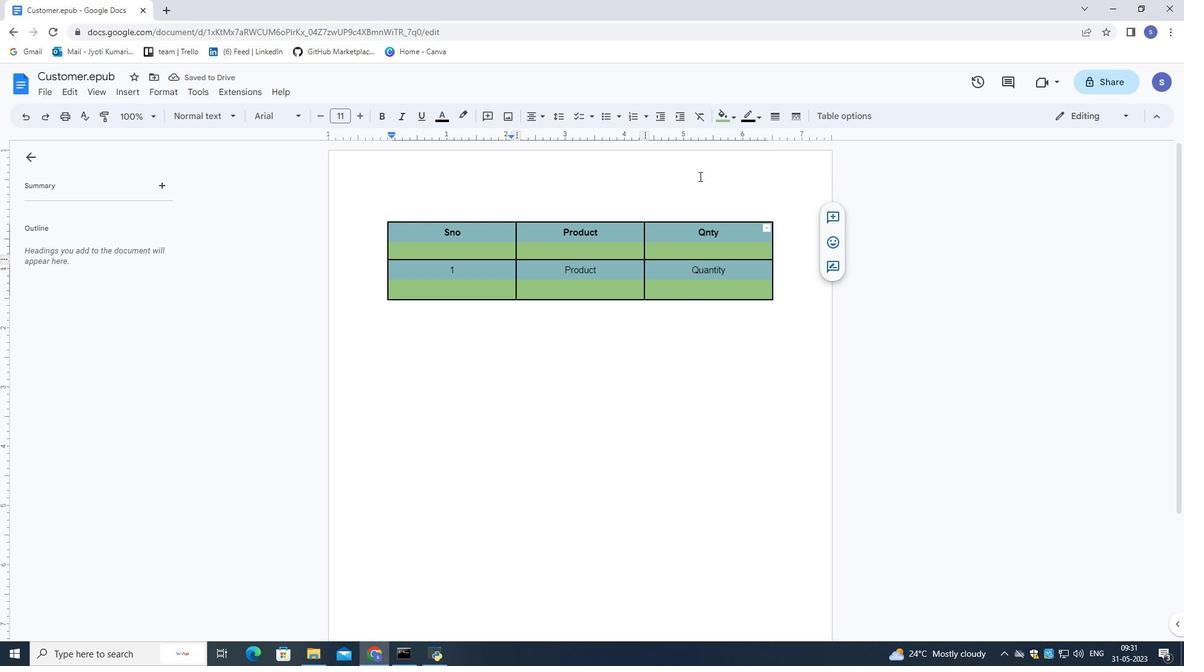 
Action: Mouse pressed left at (698, 177)
Screenshot: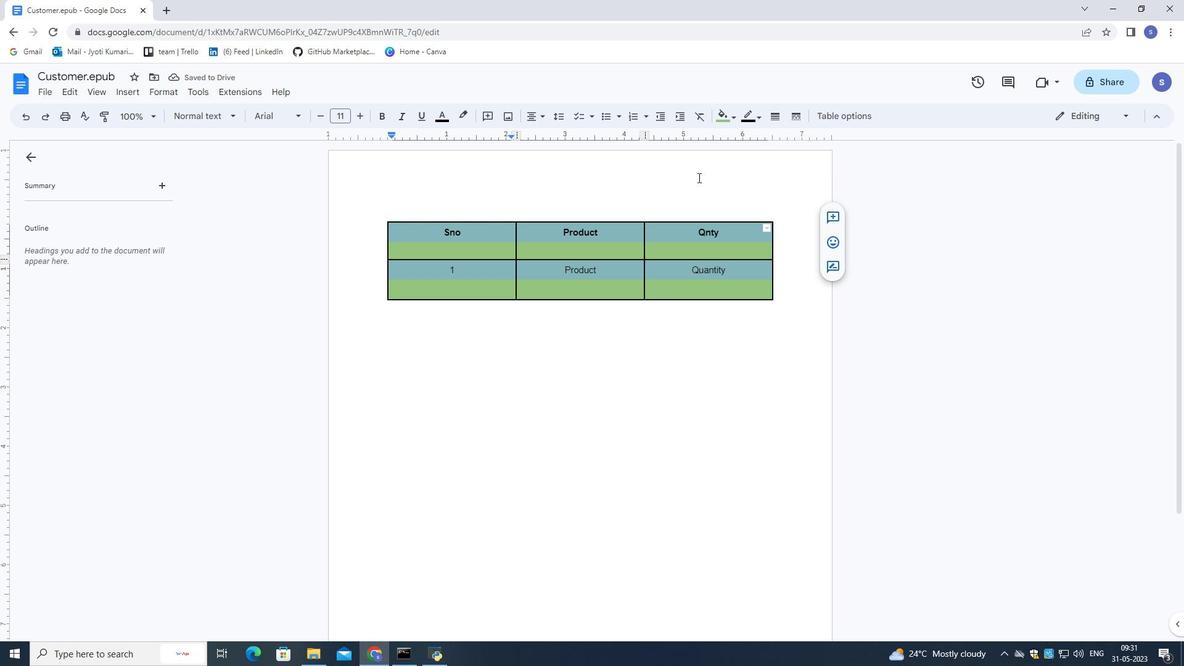 
Action: Mouse moved to (697, 159)
Screenshot: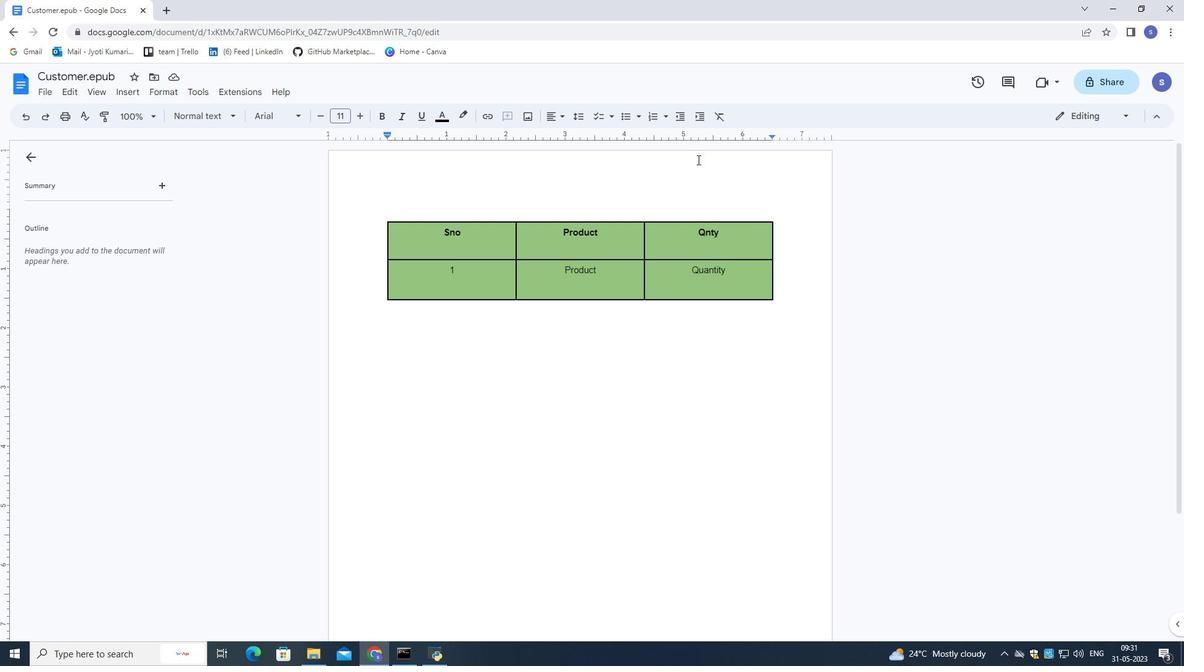
